 Task: Create a due date automation trigger when advanced on,2 days before a card is due add dates starting this week at 11:00 AM.
Action: Mouse moved to (980, 281)
Screenshot: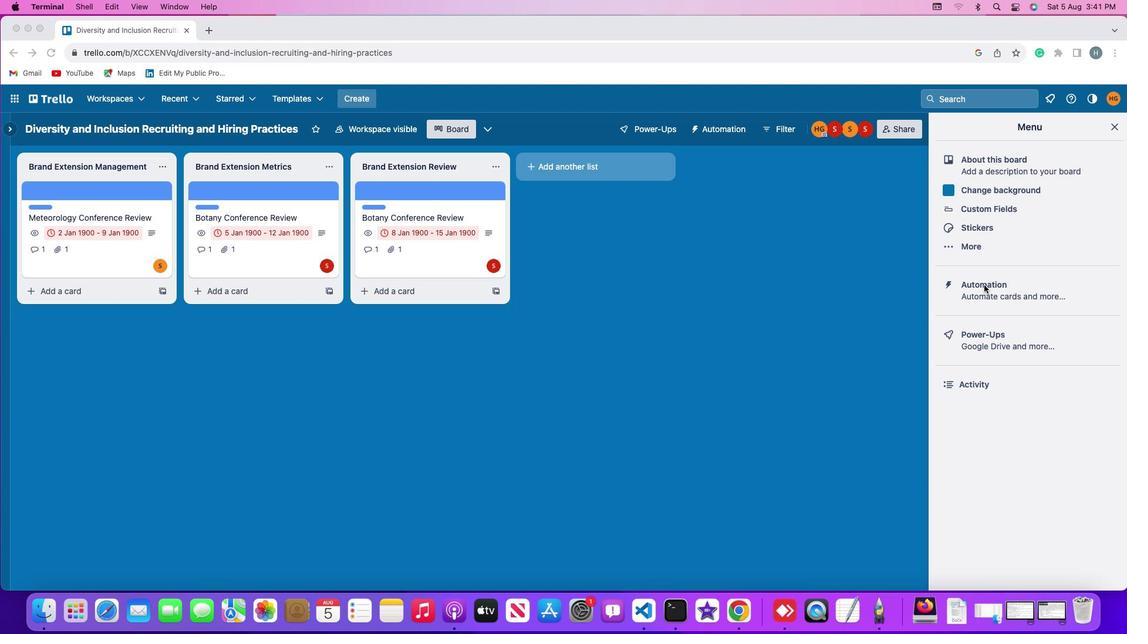 
Action: Mouse pressed left at (980, 281)
Screenshot: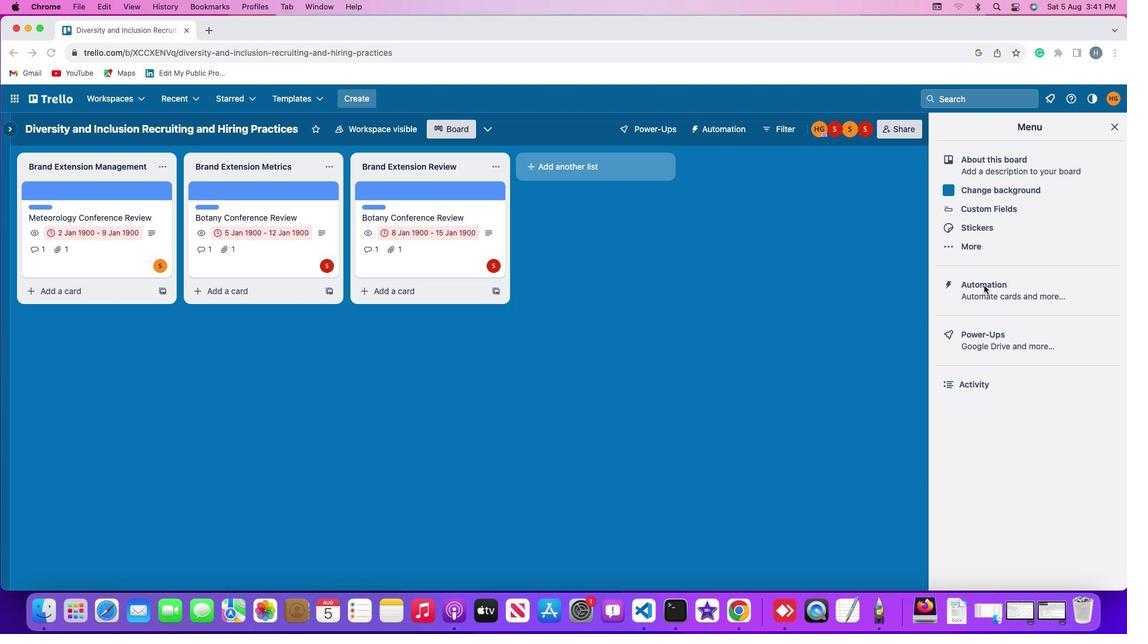 
Action: Mouse moved to (980, 281)
Screenshot: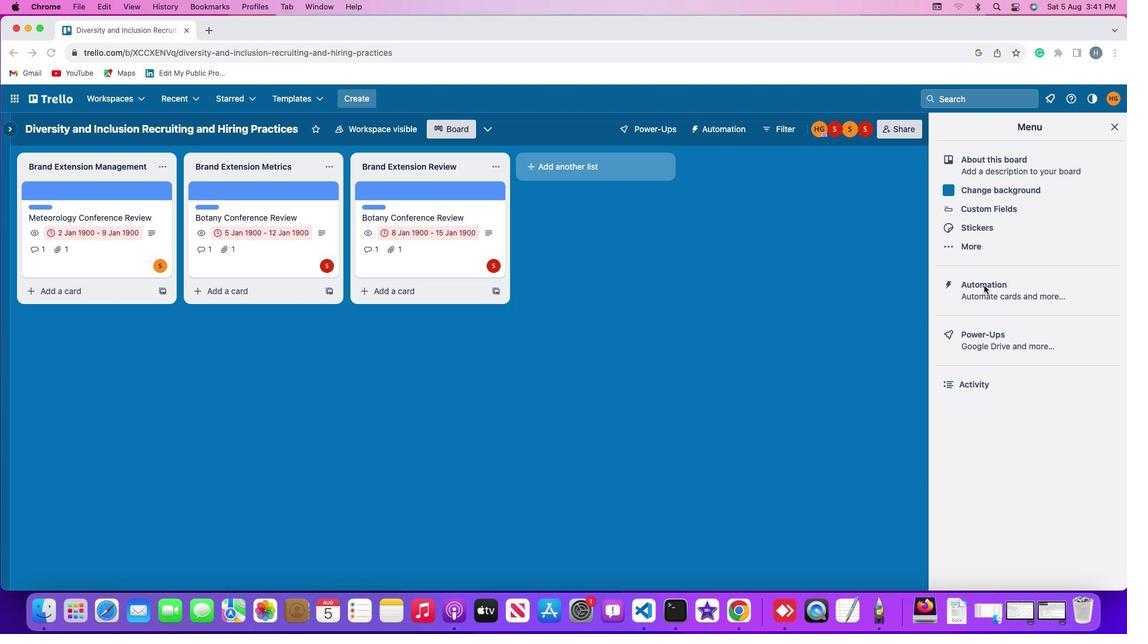 
Action: Mouse pressed left at (980, 281)
Screenshot: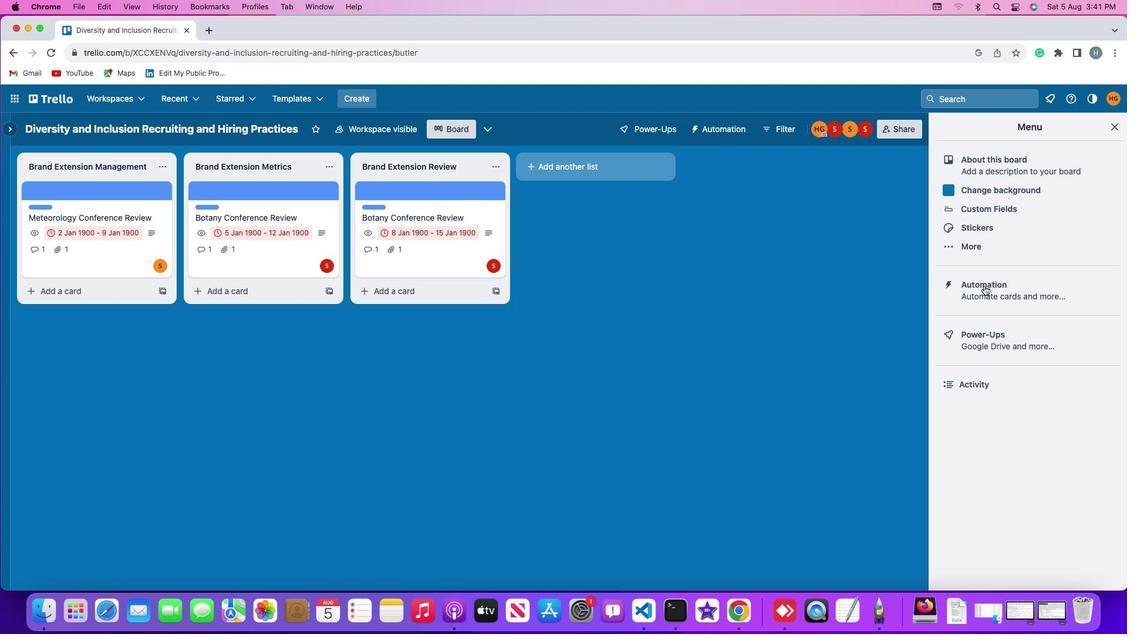 
Action: Mouse moved to (58, 274)
Screenshot: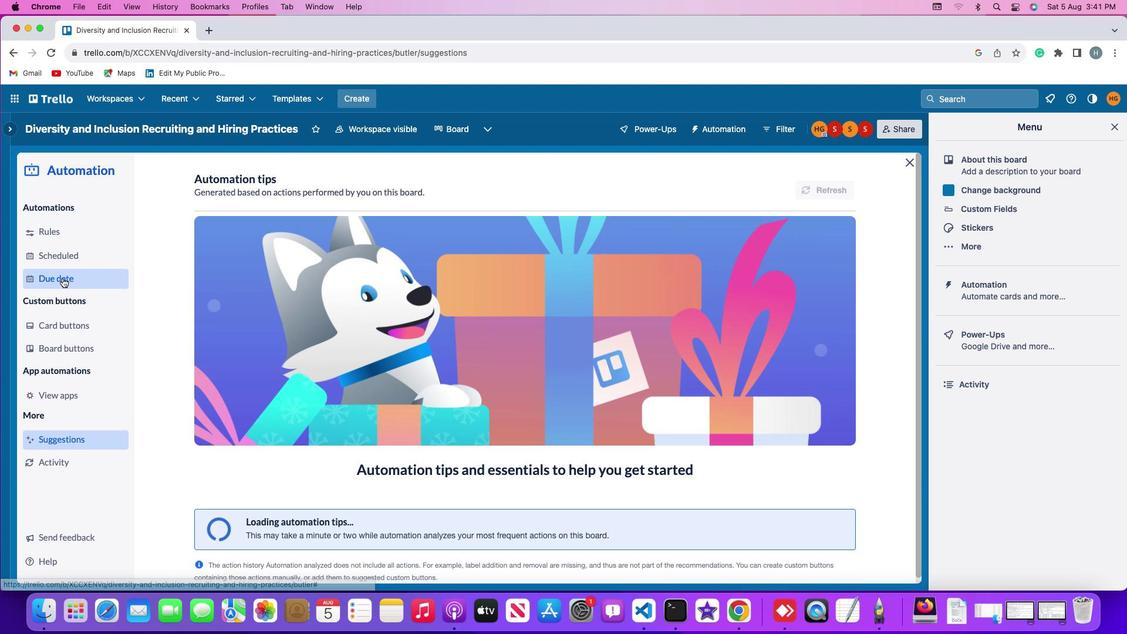 
Action: Mouse pressed left at (58, 274)
Screenshot: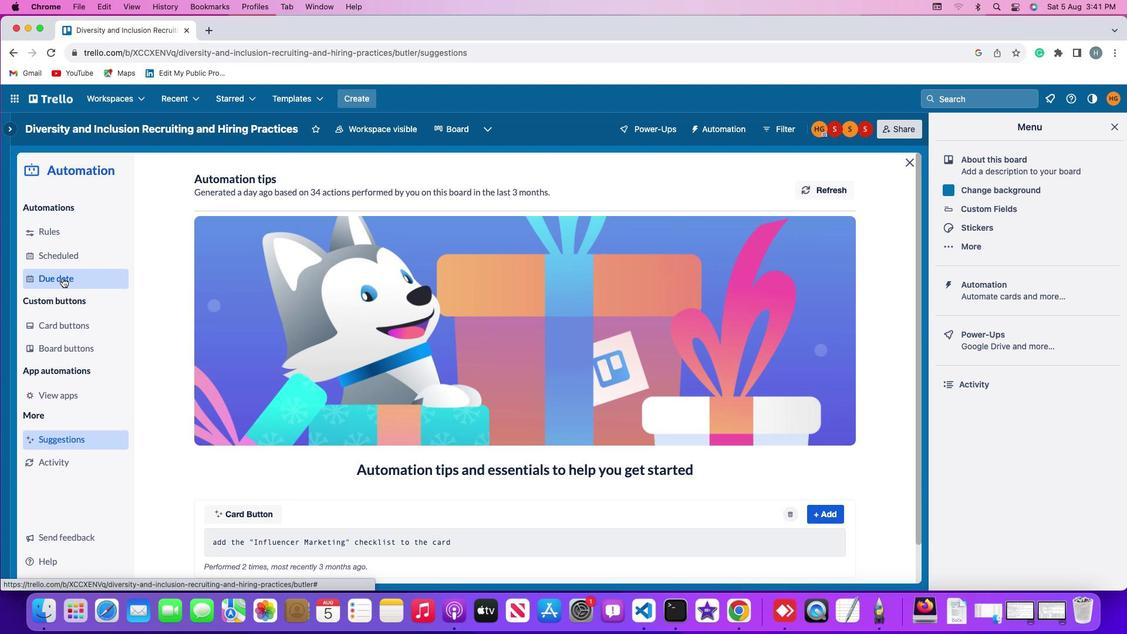 
Action: Mouse moved to (785, 177)
Screenshot: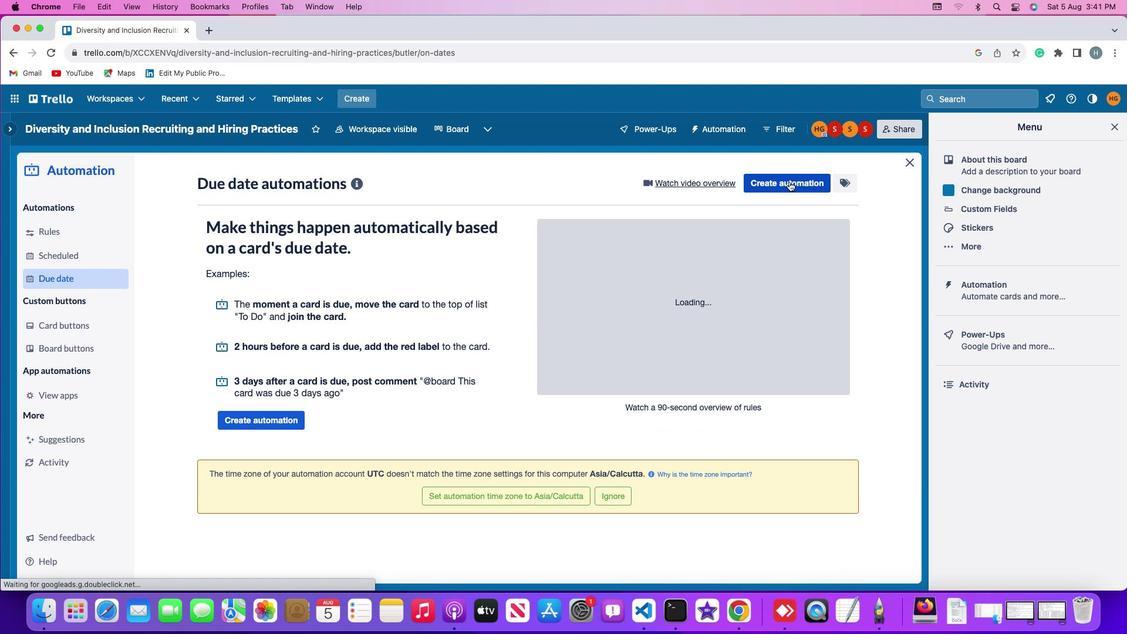 
Action: Mouse pressed left at (785, 177)
Screenshot: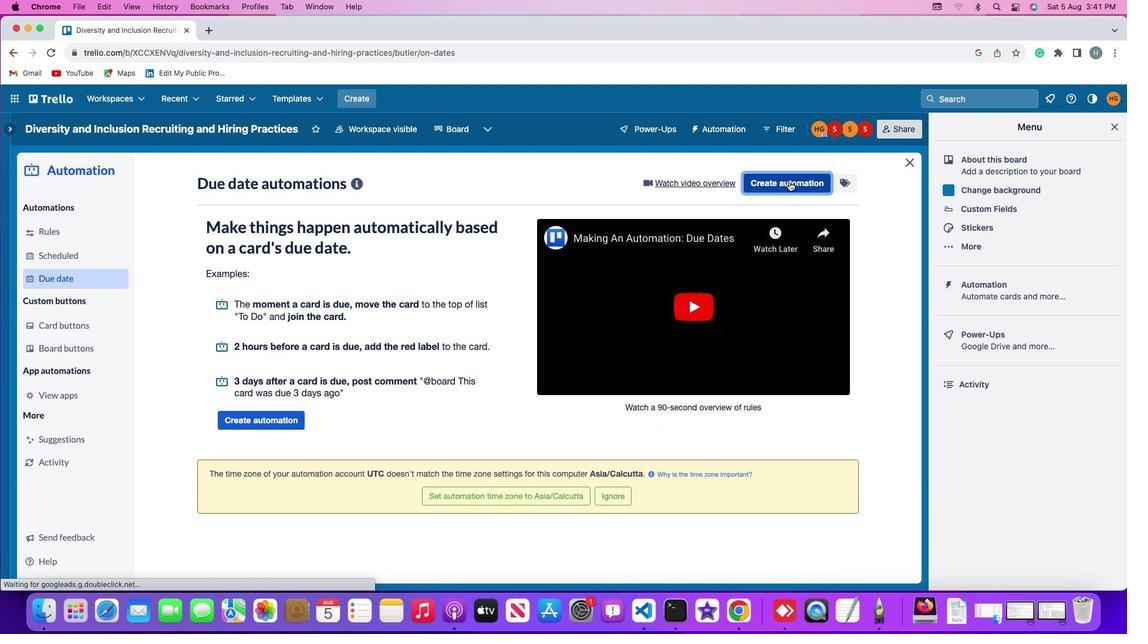 
Action: Mouse moved to (510, 291)
Screenshot: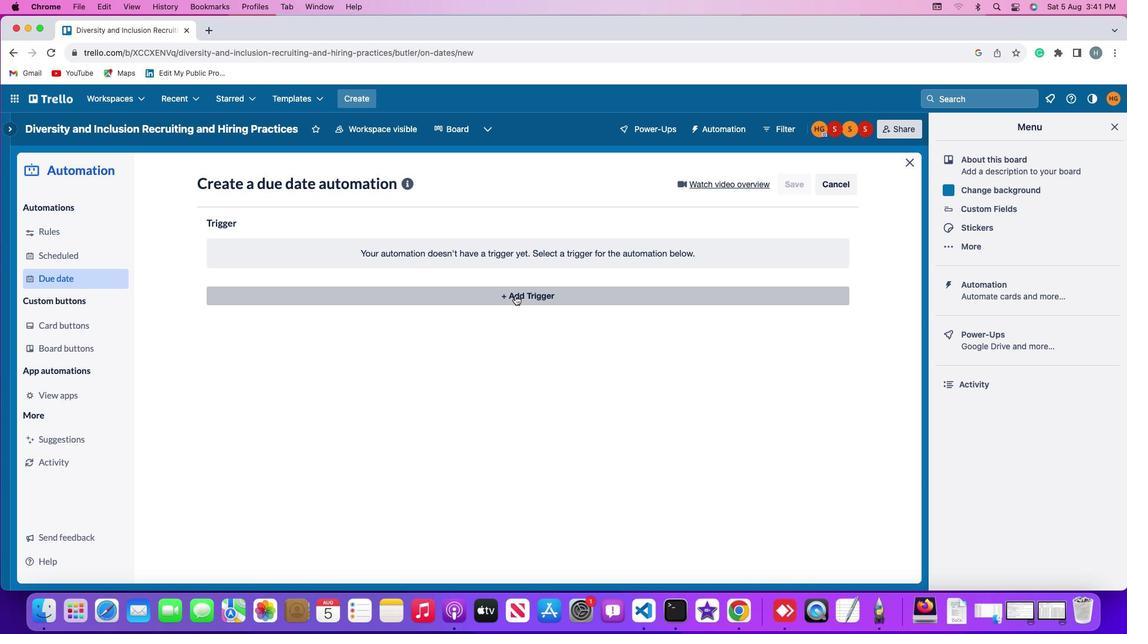
Action: Mouse pressed left at (510, 291)
Screenshot: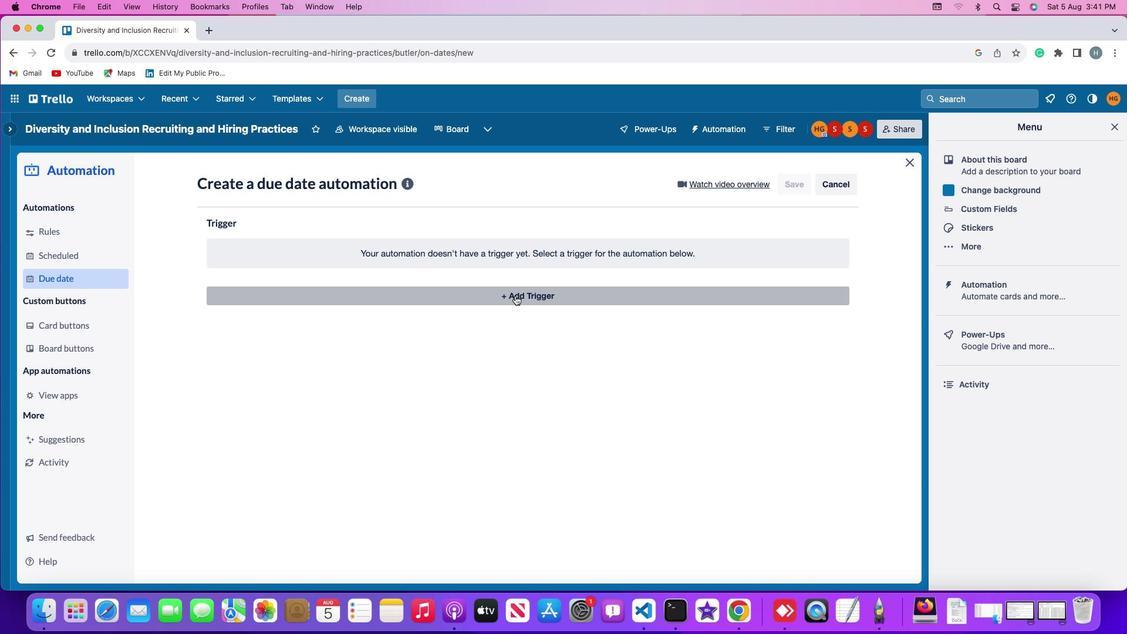 
Action: Mouse moved to (227, 467)
Screenshot: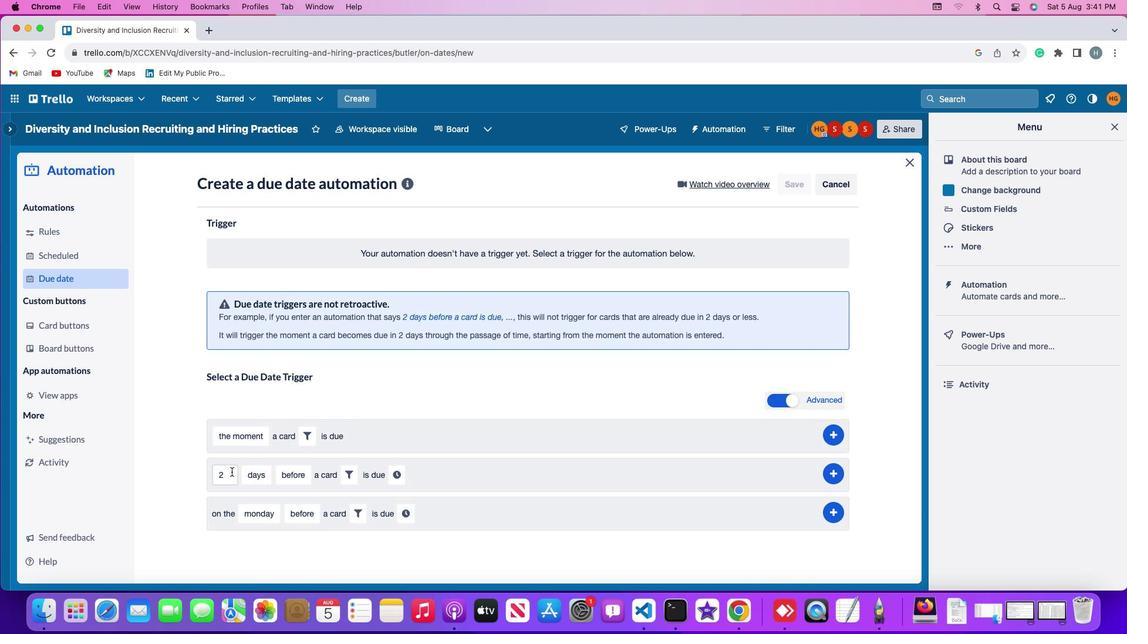 
Action: Mouse pressed left at (227, 467)
Screenshot: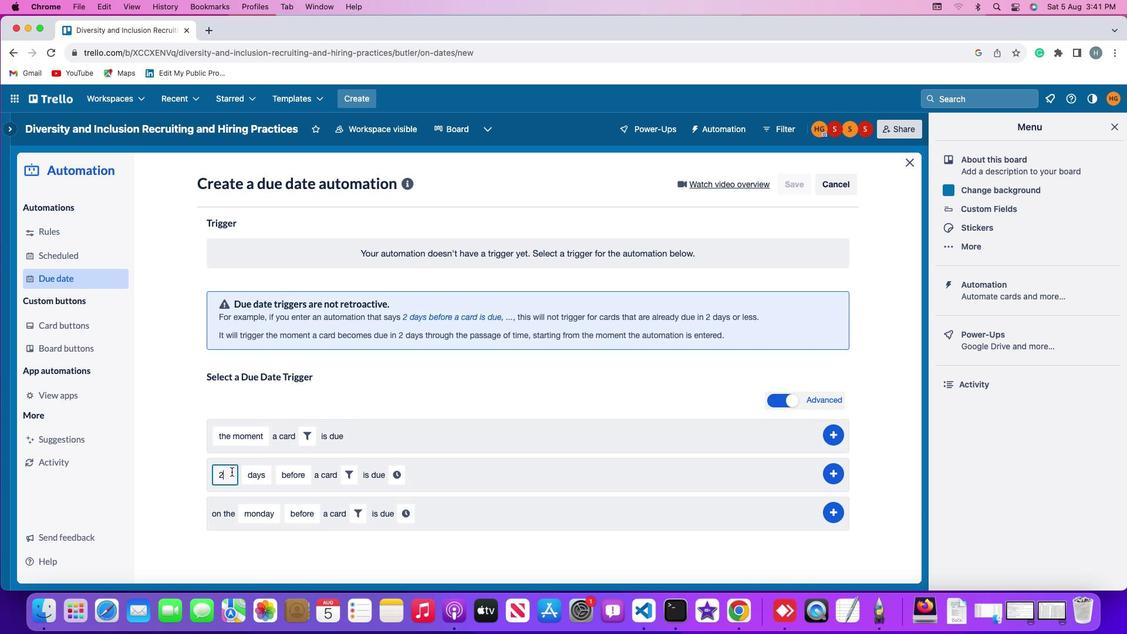 
Action: Key pressed Key.backspace'2'
Screenshot: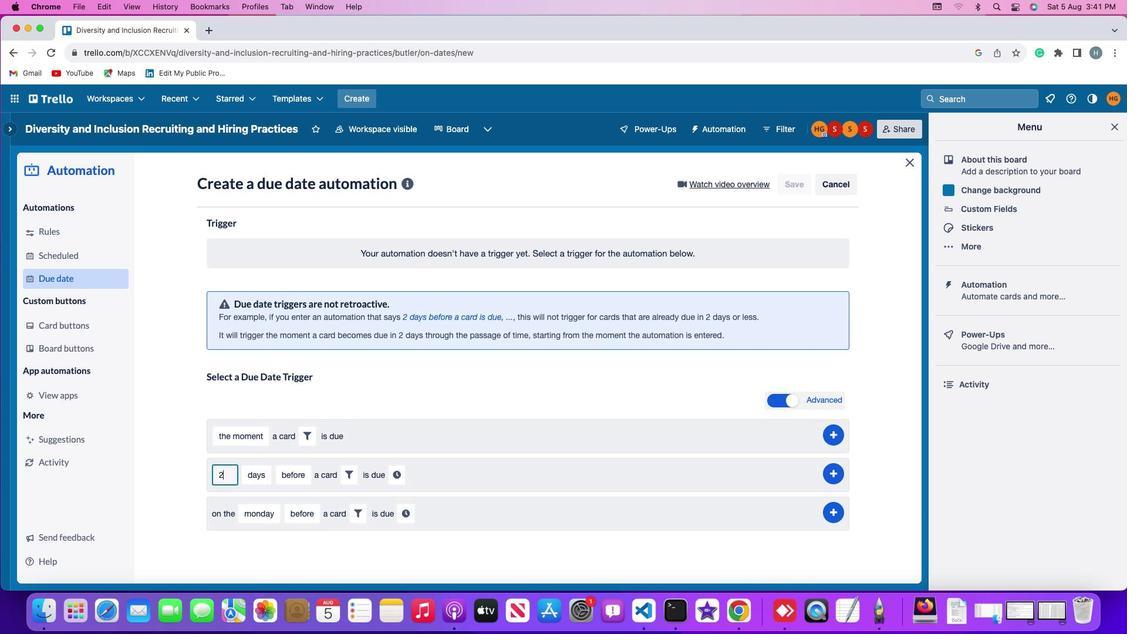 
Action: Mouse moved to (249, 472)
Screenshot: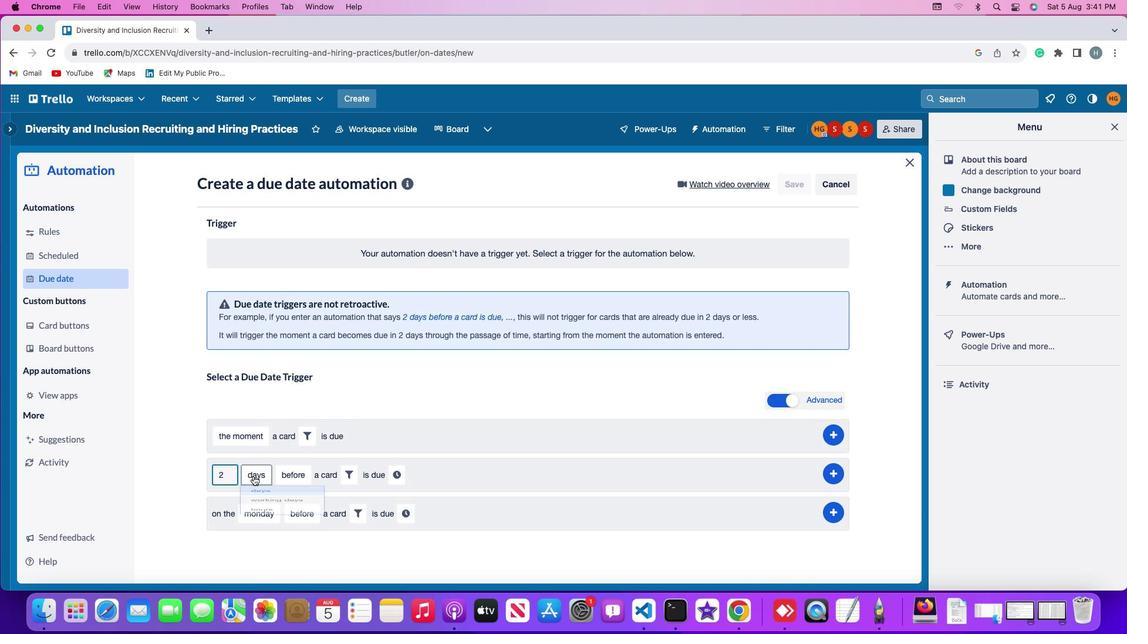 
Action: Mouse pressed left at (249, 472)
Screenshot: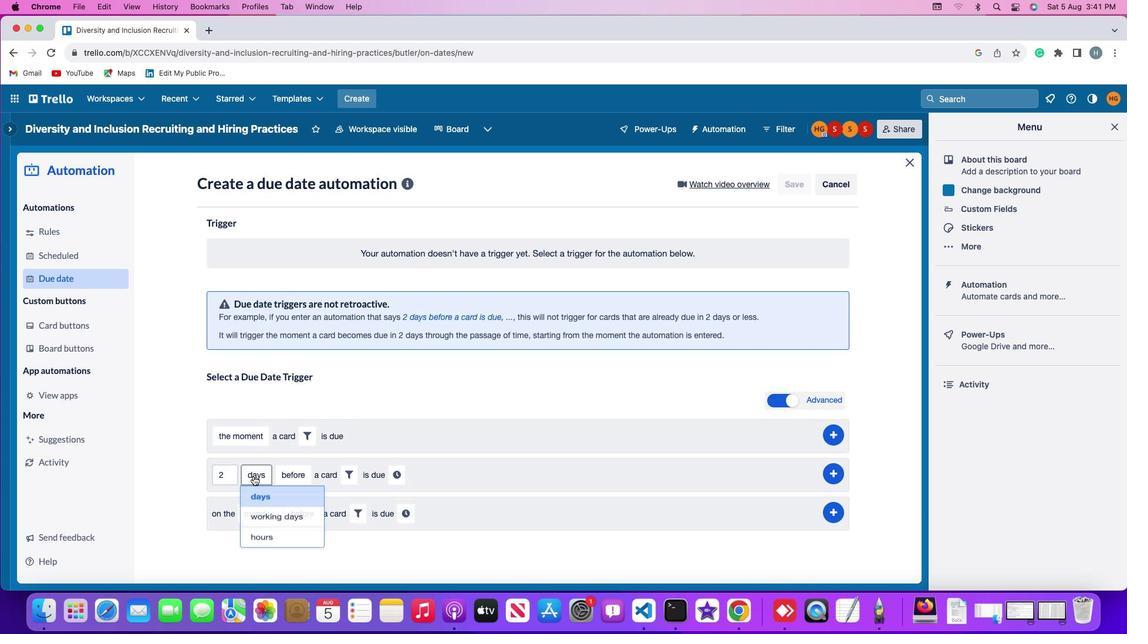 
Action: Mouse moved to (259, 487)
Screenshot: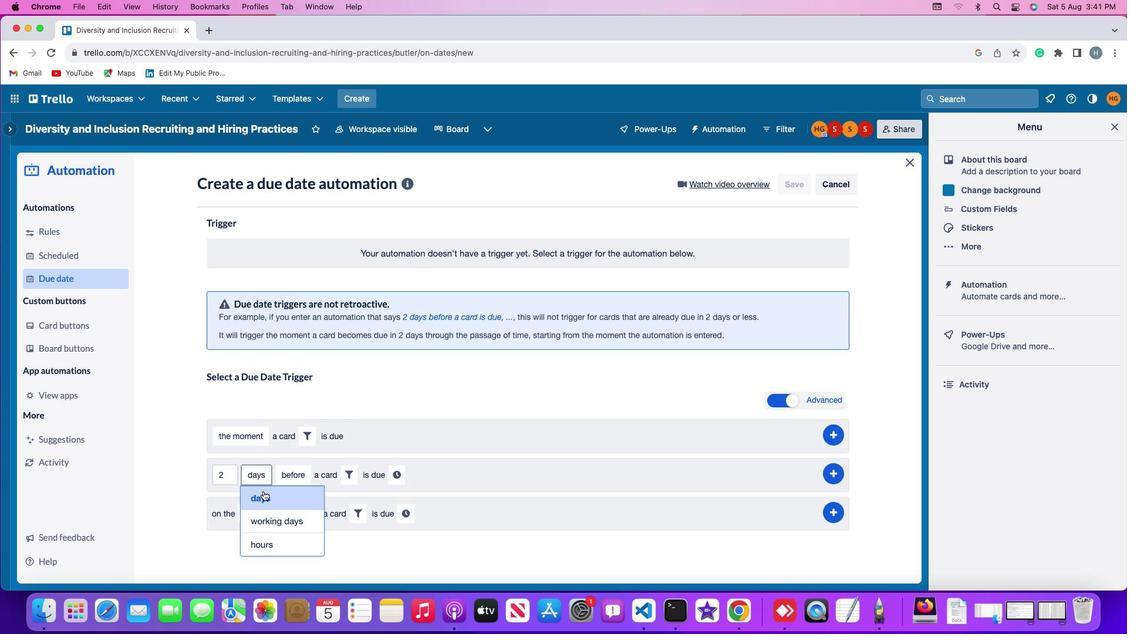 
Action: Mouse pressed left at (259, 487)
Screenshot: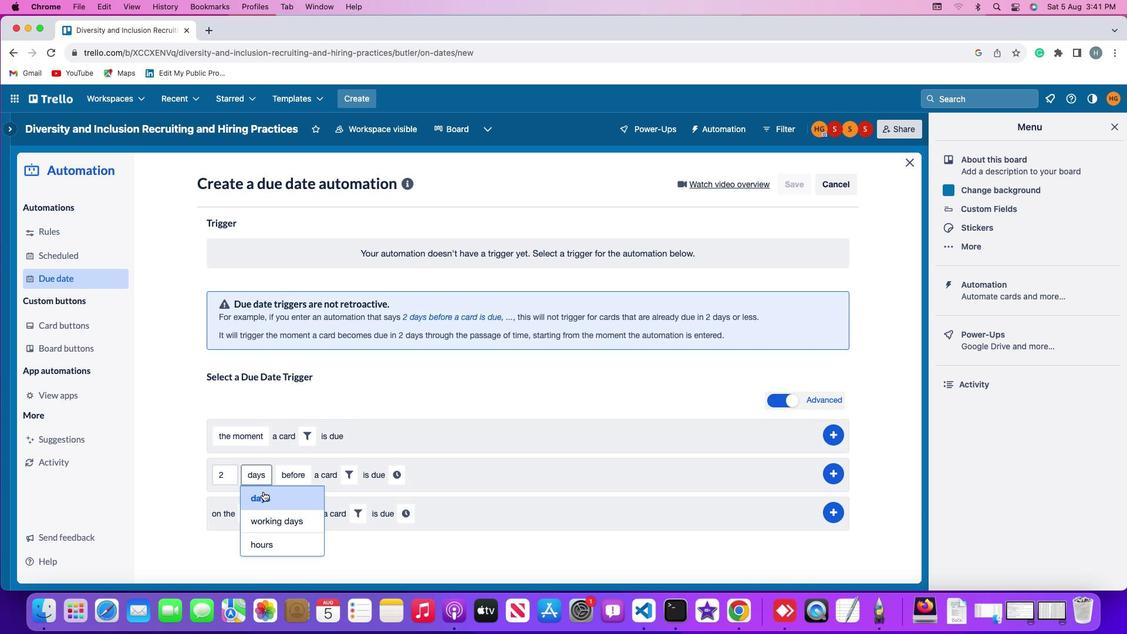 
Action: Mouse moved to (276, 473)
Screenshot: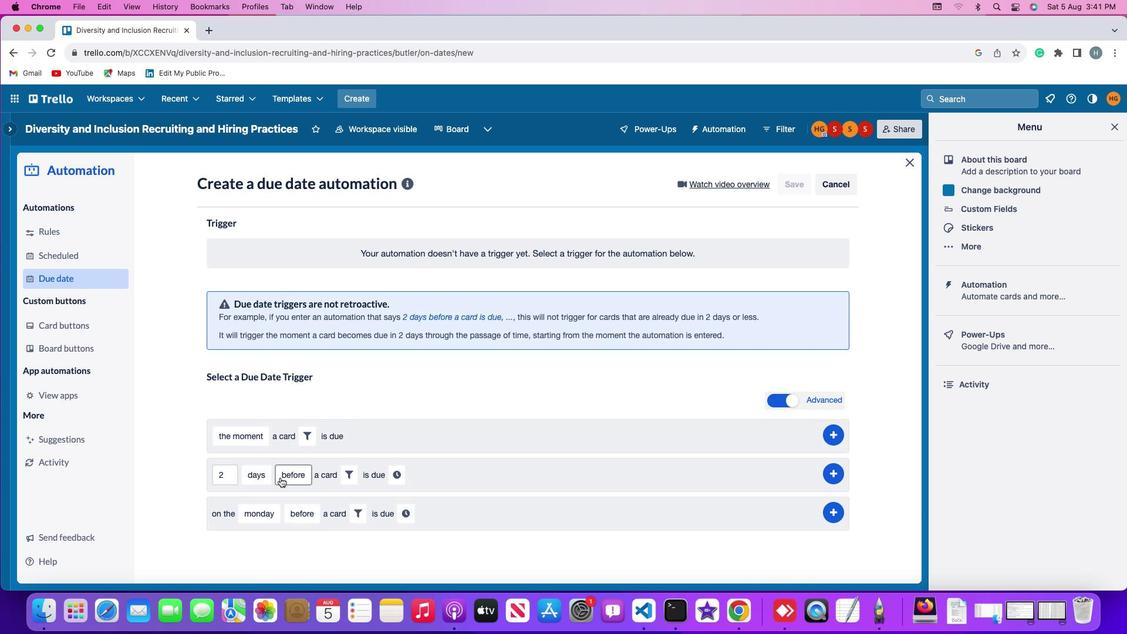 
Action: Mouse pressed left at (276, 473)
Screenshot: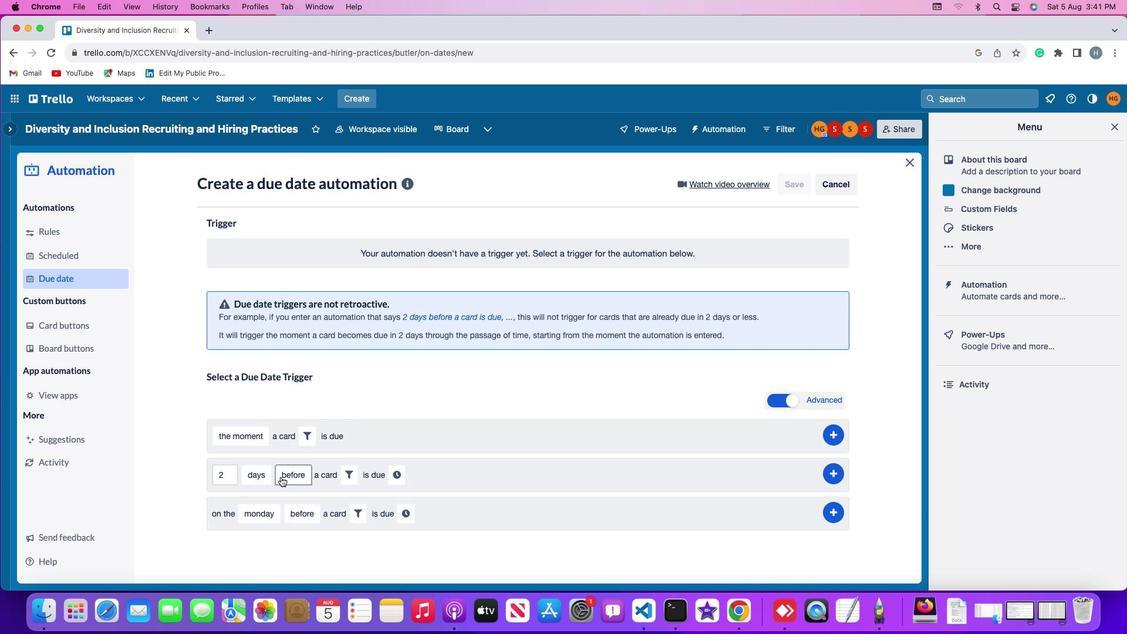 
Action: Mouse moved to (298, 495)
Screenshot: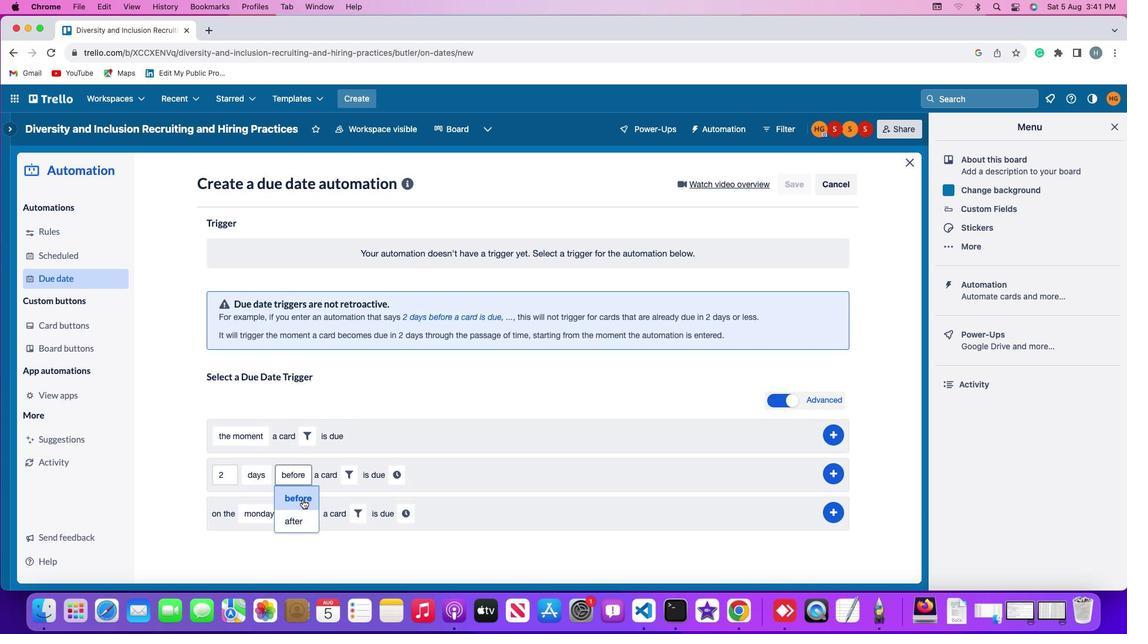 
Action: Mouse pressed left at (298, 495)
Screenshot: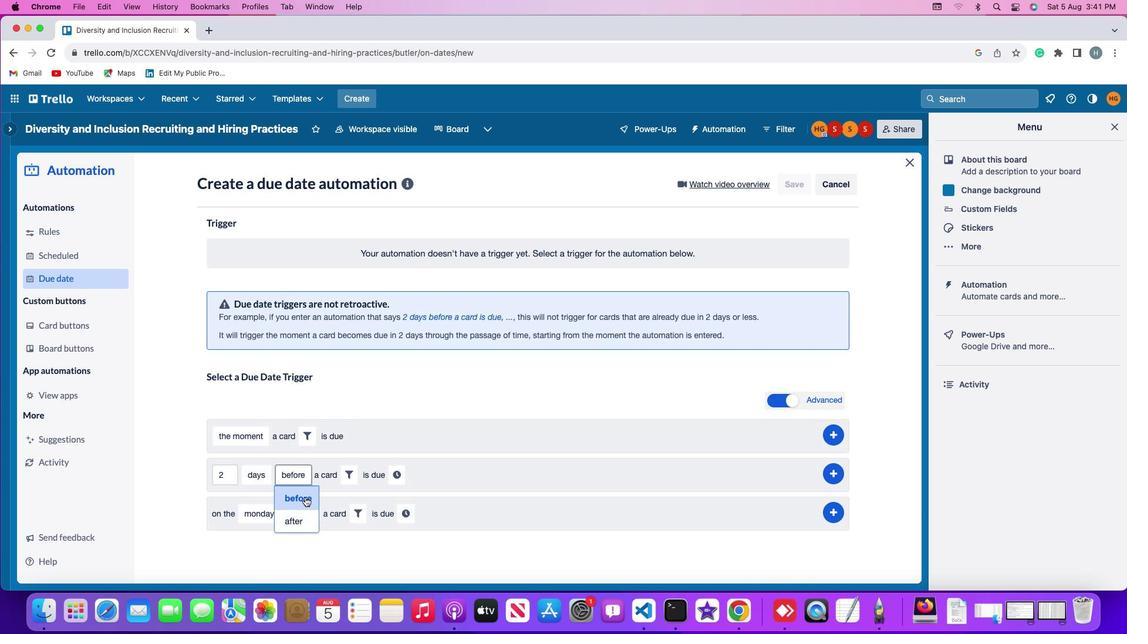
Action: Mouse moved to (350, 471)
Screenshot: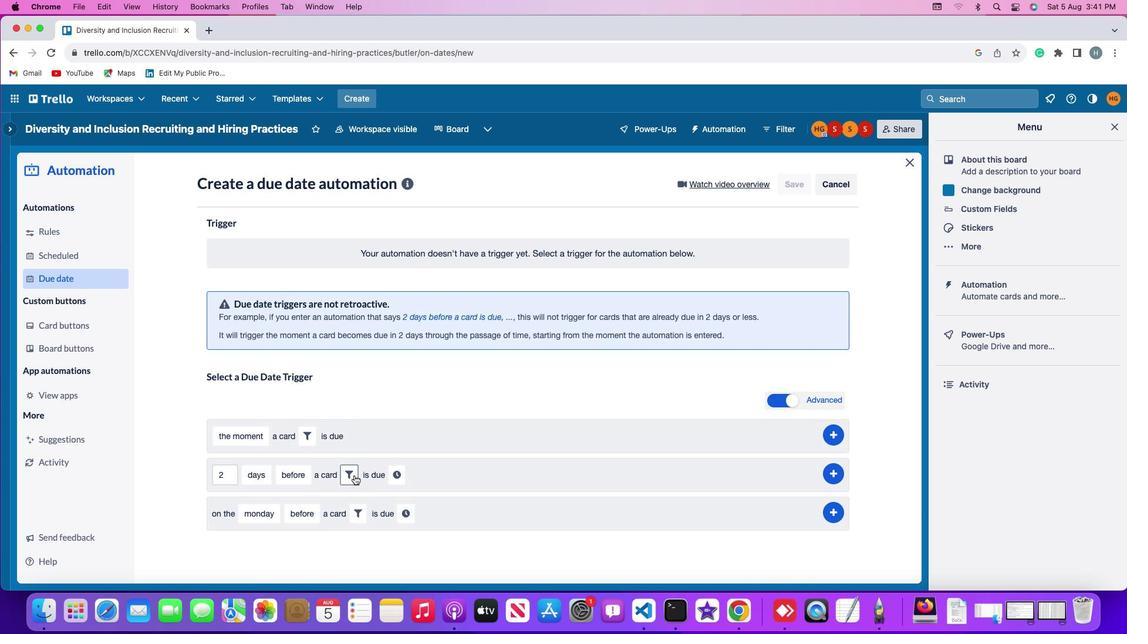 
Action: Mouse pressed left at (350, 471)
Screenshot: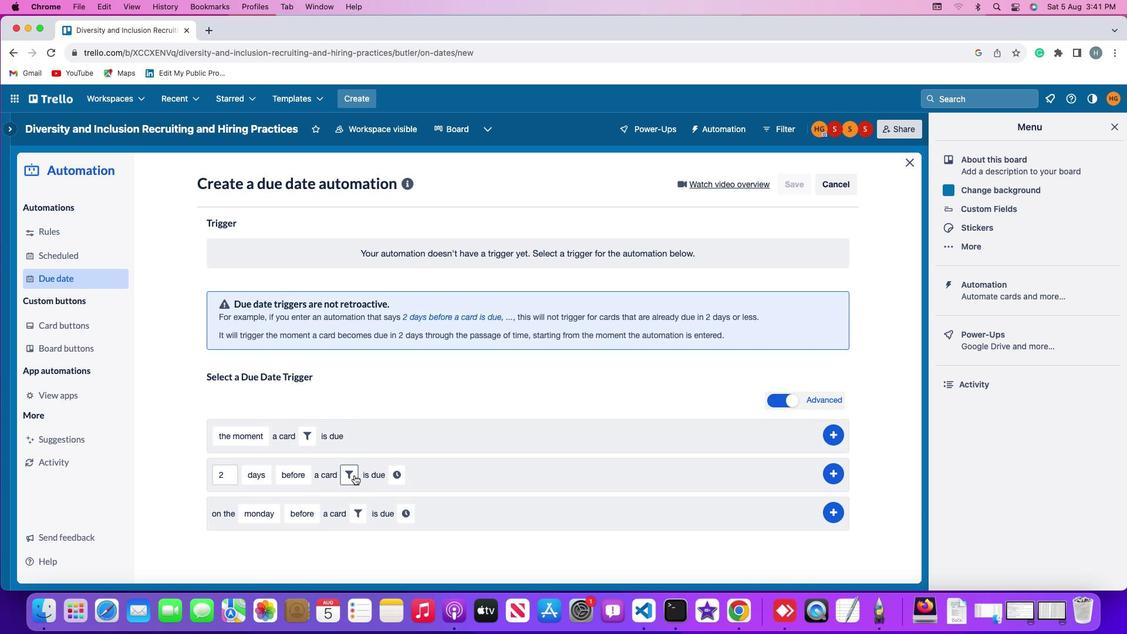 
Action: Mouse moved to (410, 506)
Screenshot: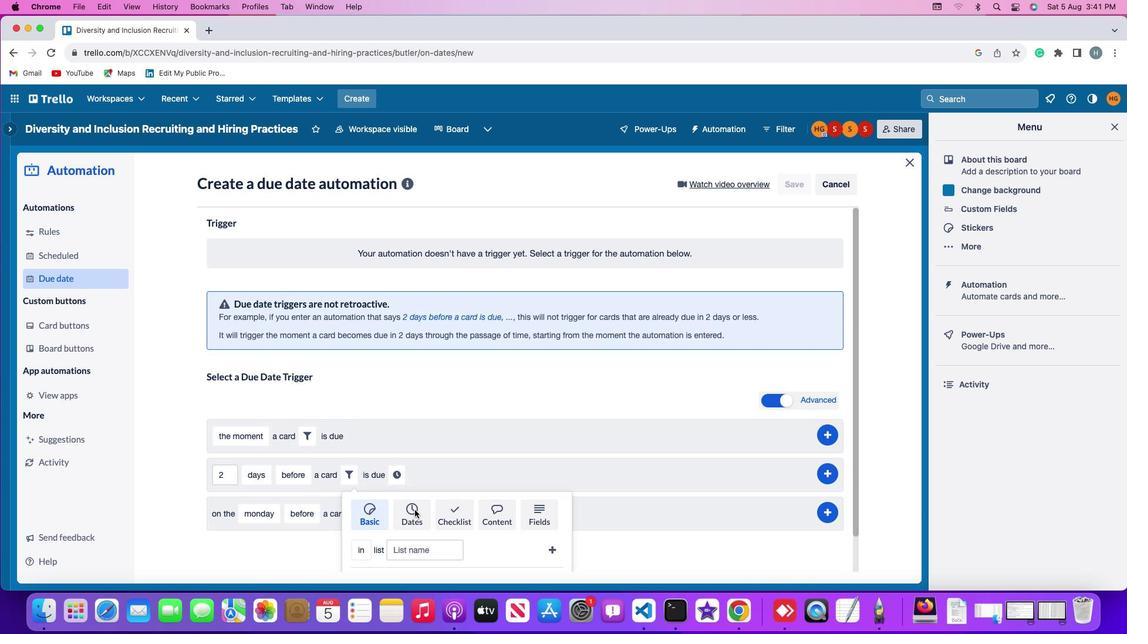
Action: Mouse pressed left at (410, 506)
Screenshot: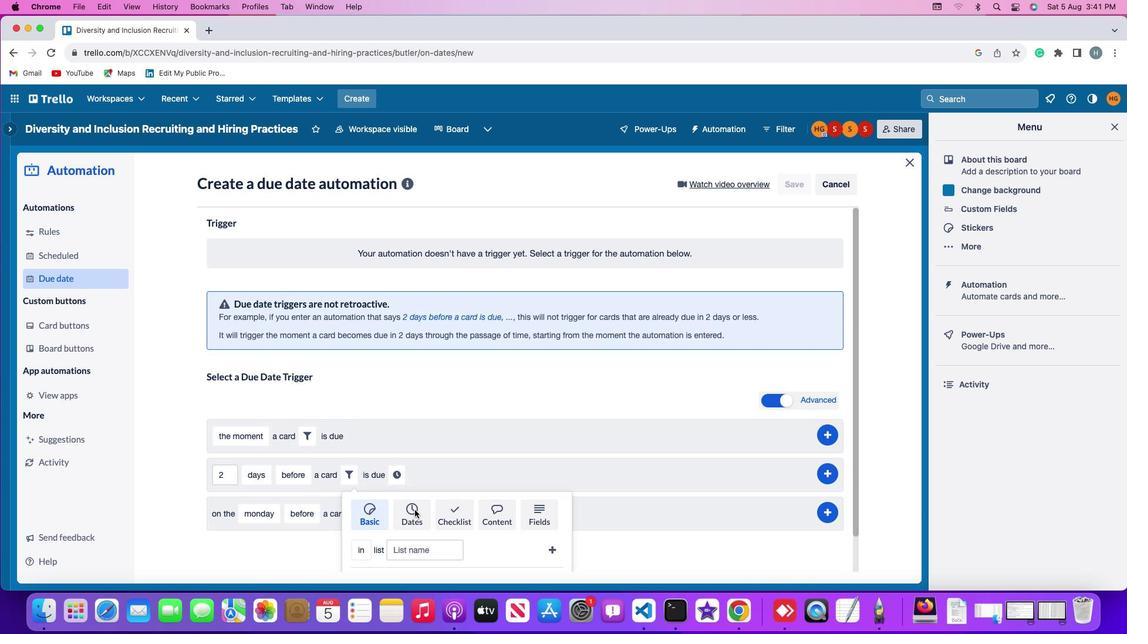 
Action: Mouse moved to (410, 505)
Screenshot: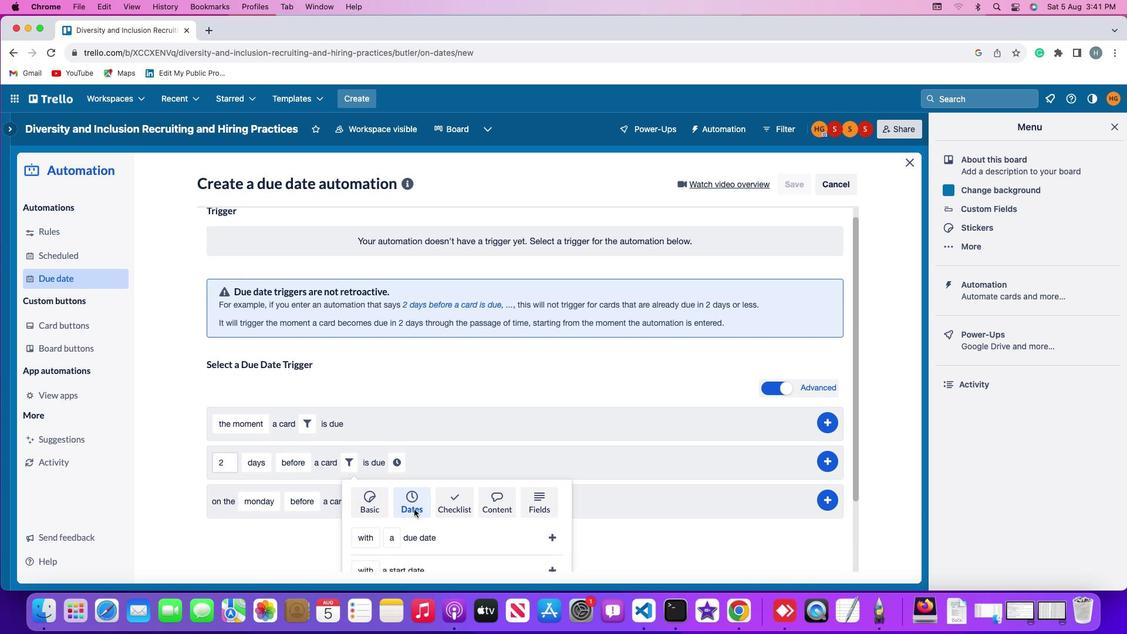 
Action: Mouse scrolled (410, 505) with delta (-3, -4)
Screenshot: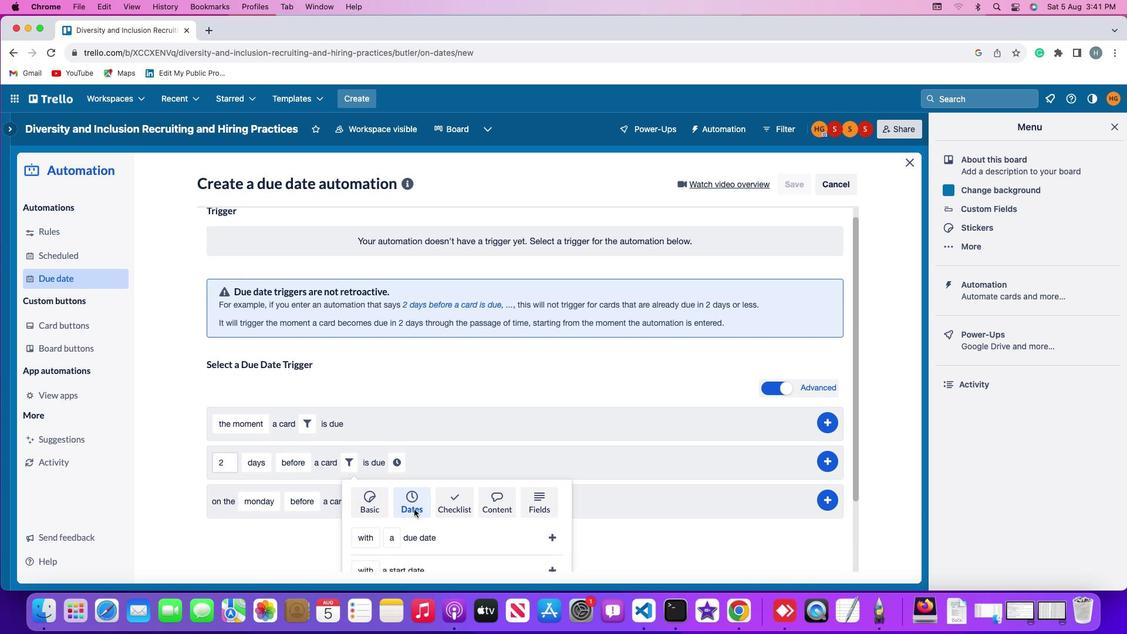 
Action: Mouse scrolled (410, 505) with delta (-3, -4)
Screenshot: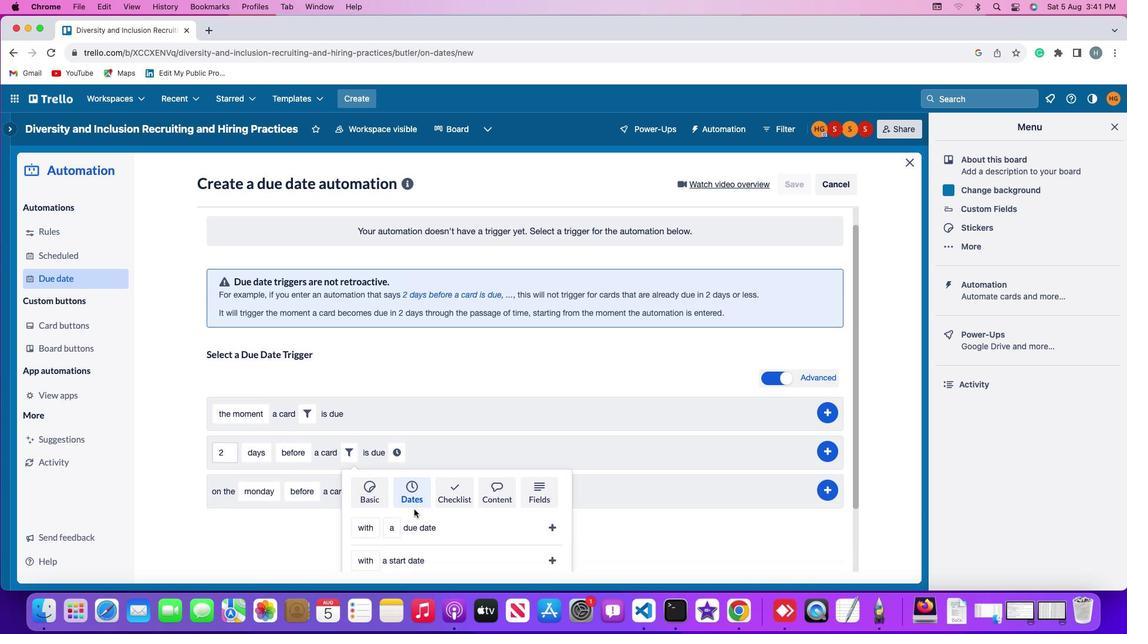
Action: Mouse scrolled (410, 505) with delta (-3, -5)
Screenshot: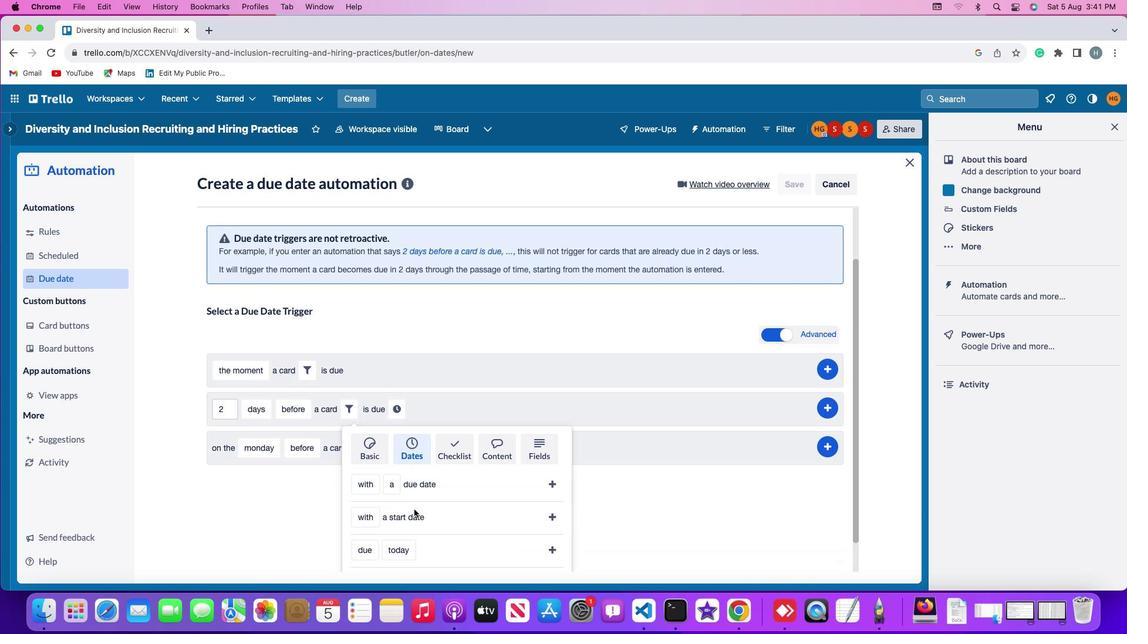 
Action: Mouse scrolled (410, 505) with delta (-3, -6)
Screenshot: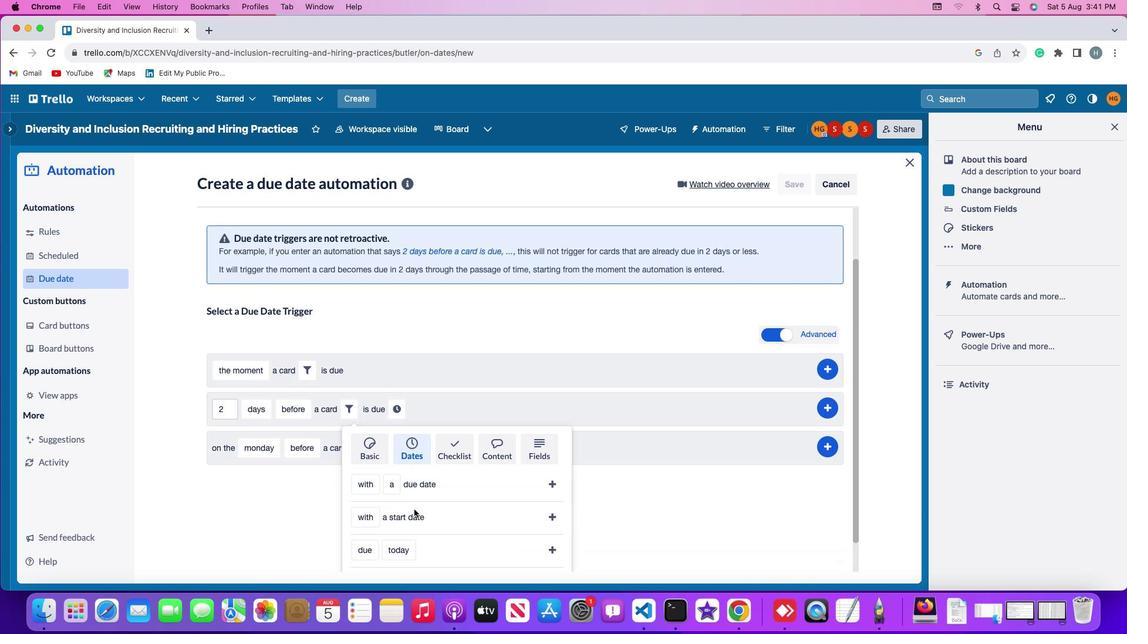 
Action: Mouse scrolled (410, 505) with delta (-3, -7)
Screenshot: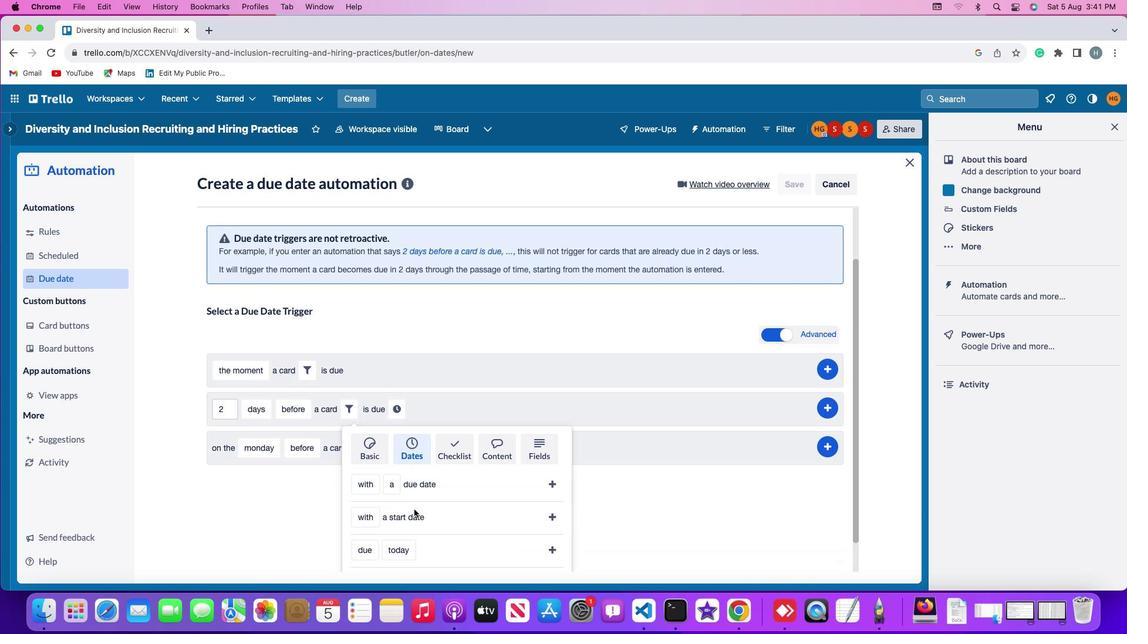 
Action: Mouse scrolled (410, 505) with delta (-3, -7)
Screenshot: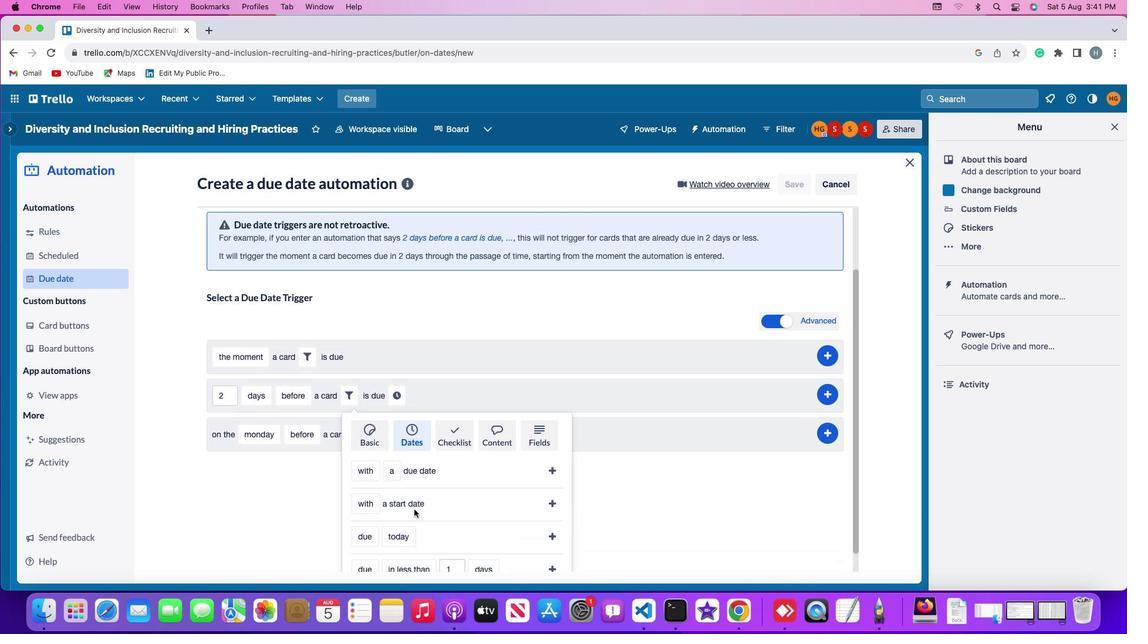 
Action: Mouse scrolled (410, 505) with delta (-3, -7)
Screenshot: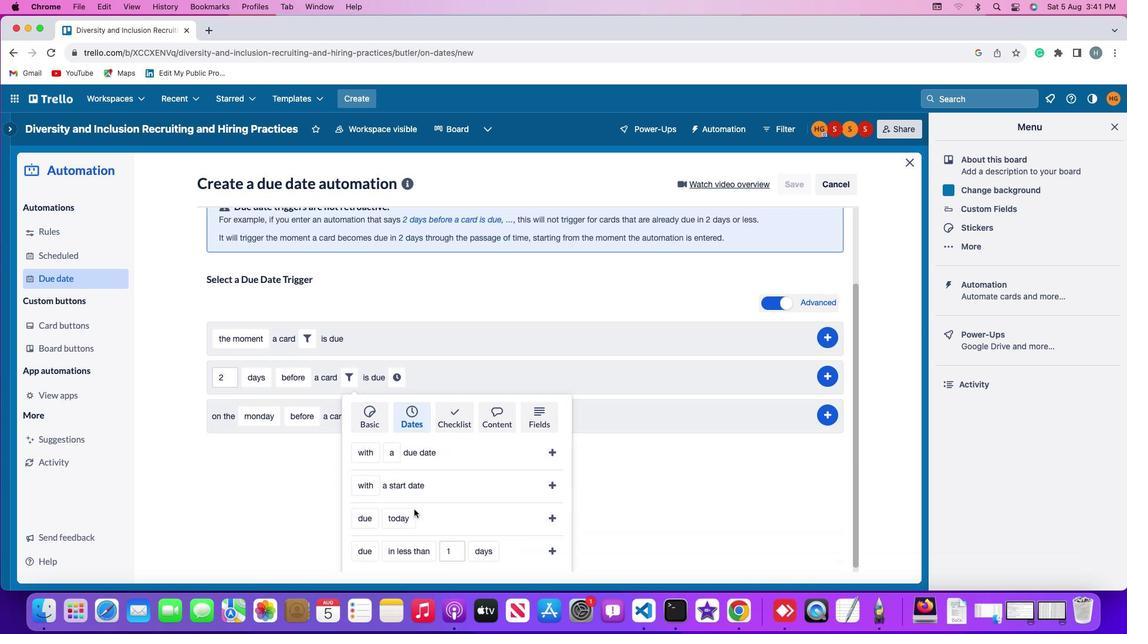 
Action: Mouse moved to (358, 509)
Screenshot: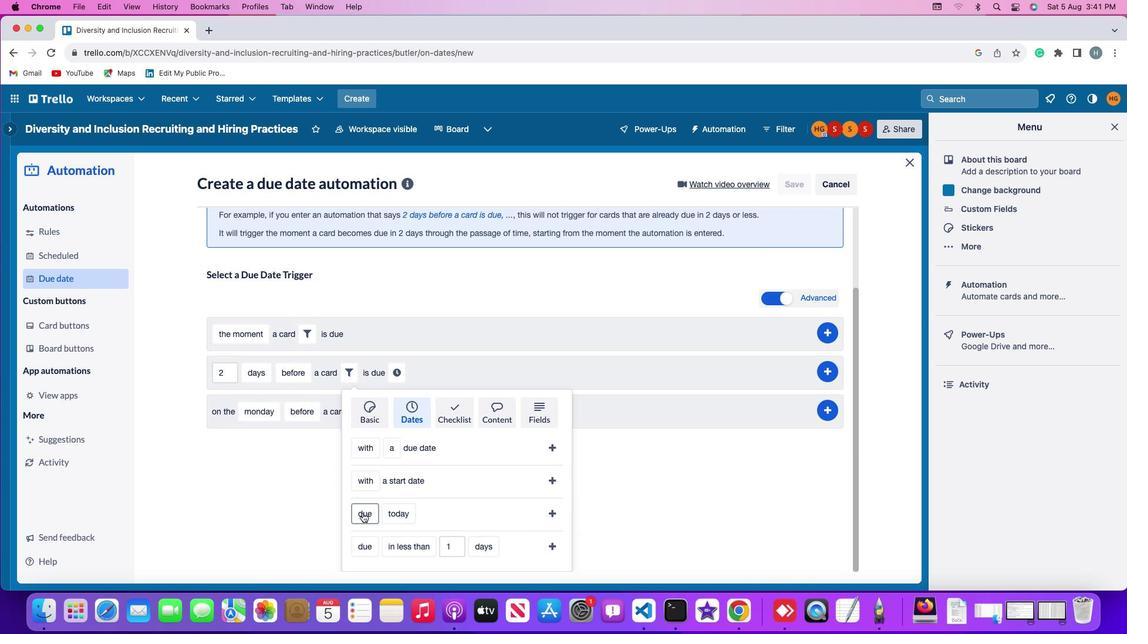 
Action: Mouse pressed left at (358, 509)
Screenshot: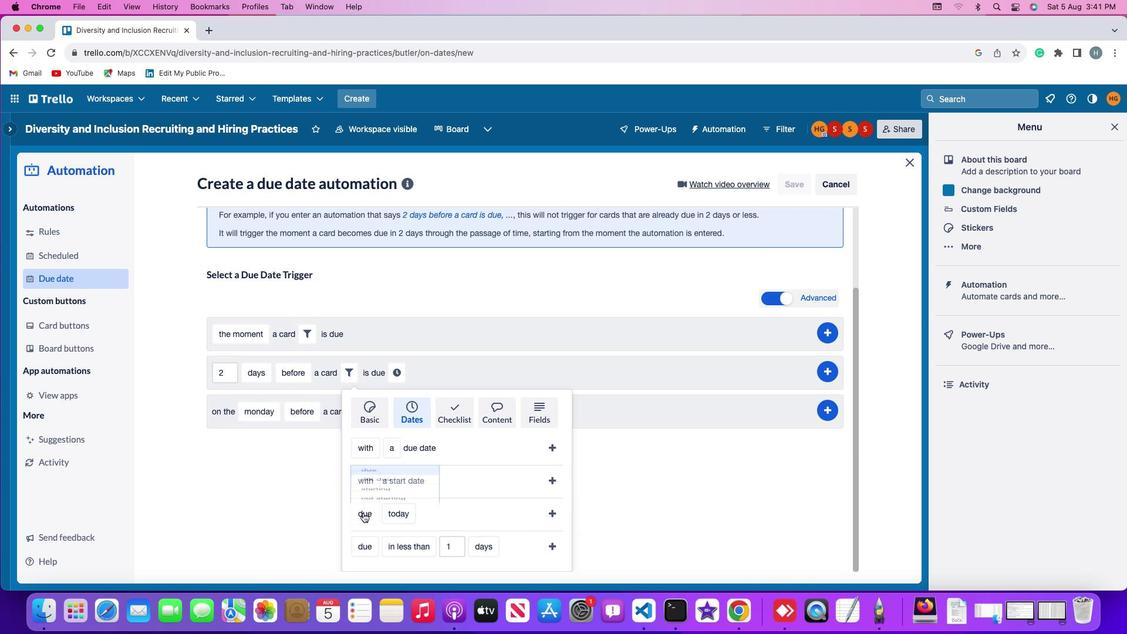 
Action: Mouse moved to (377, 460)
Screenshot: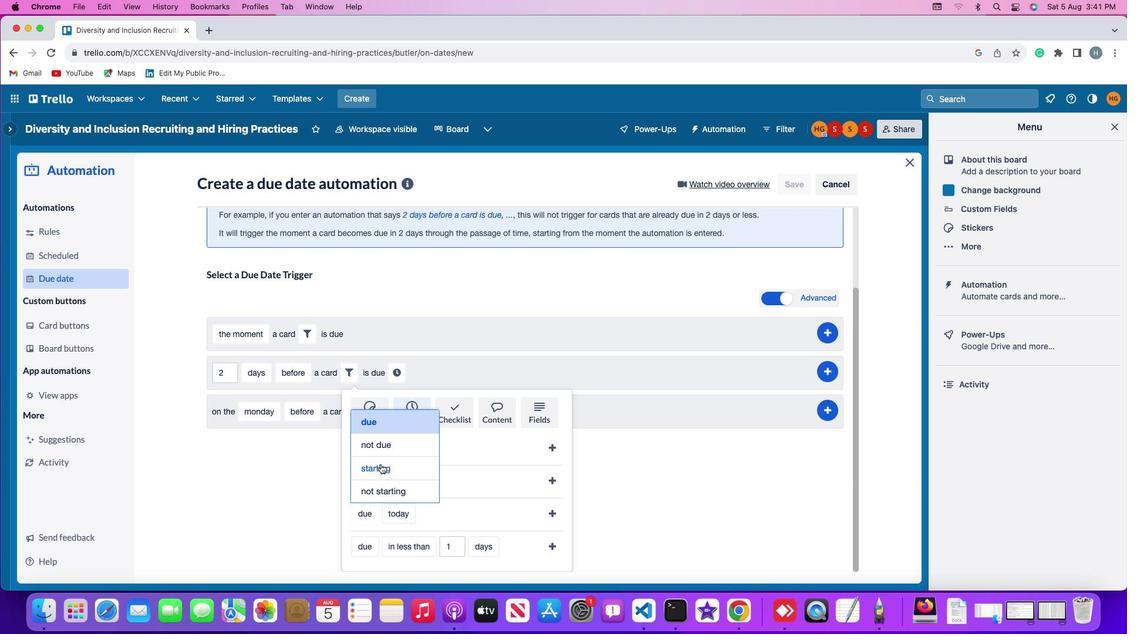 
Action: Mouse pressed left at (377, 460)
Screenshot: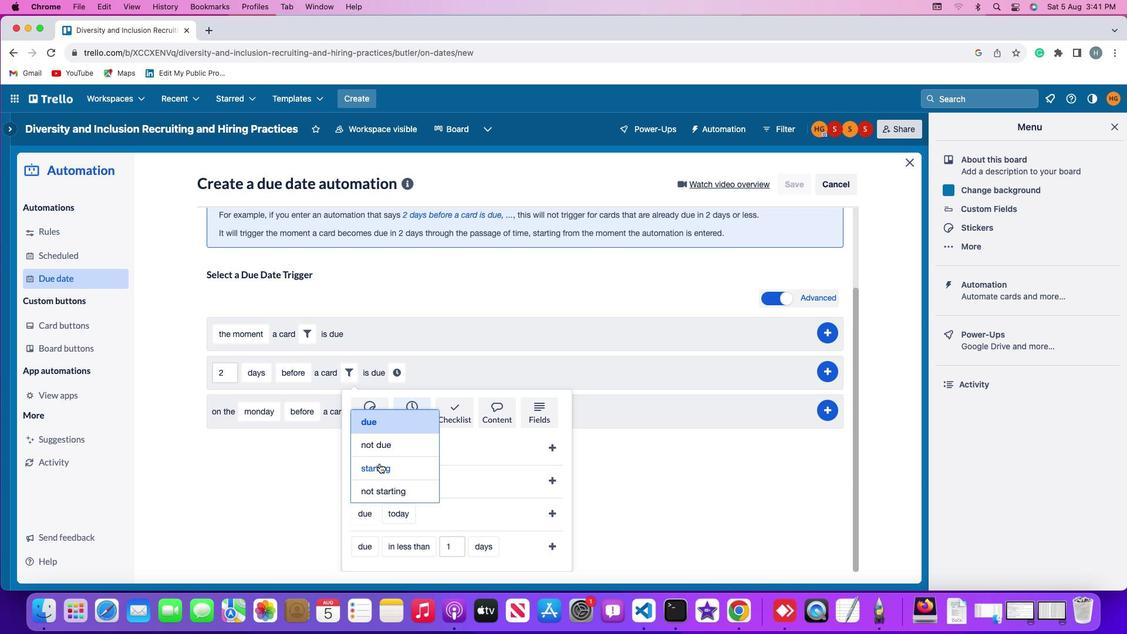 
Action: Mouse moved to (413, 508)
Screenshot: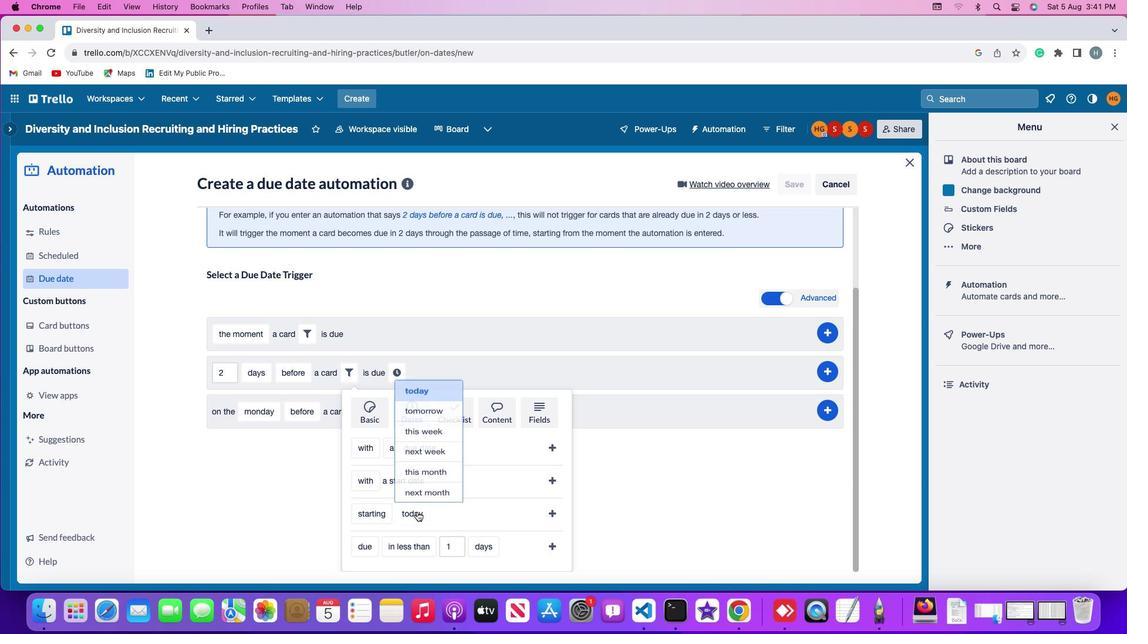 
Action: Mouse pressed left at (413, 508)
Screenshot: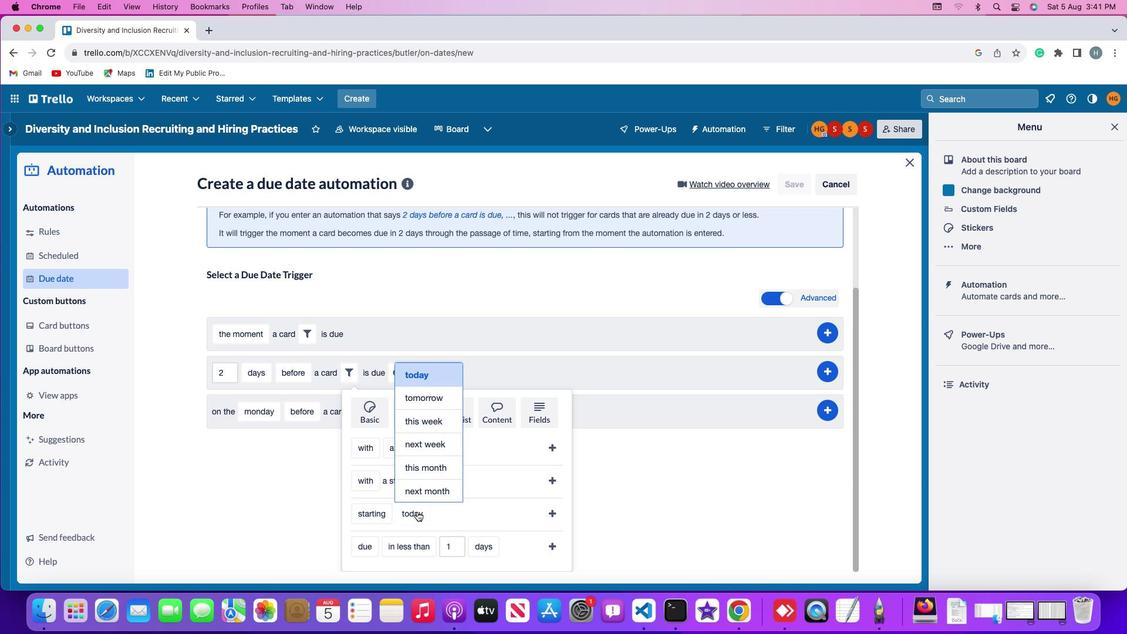 
Action: Mouse moved to (415, 419)
Screenshot: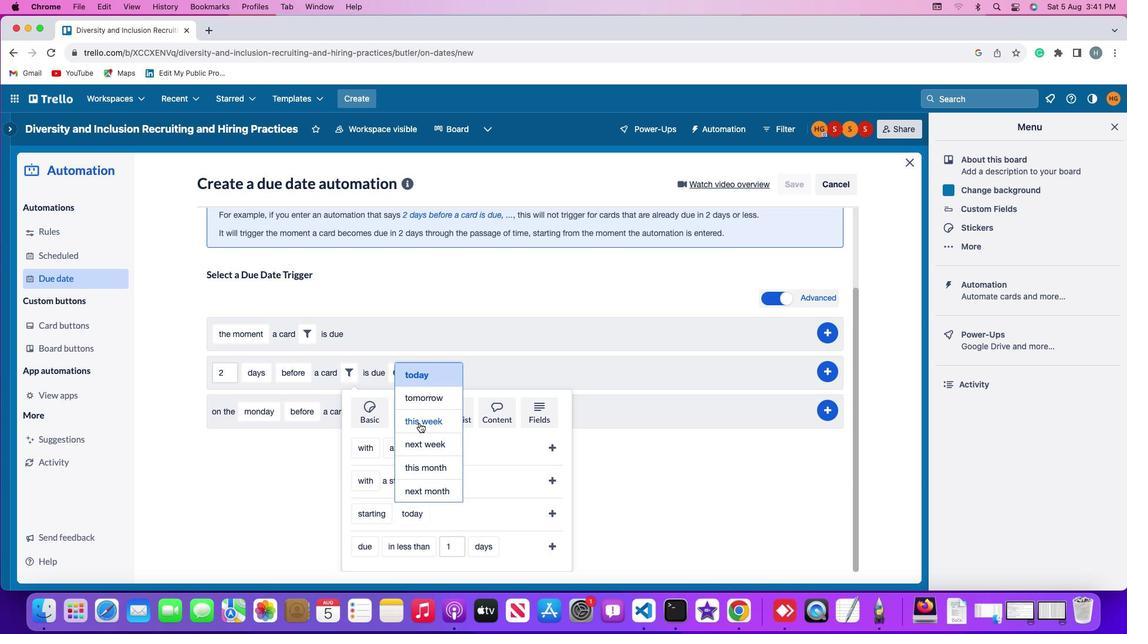 
Action: Mouse pressed left at (415, 419)
Screenshot: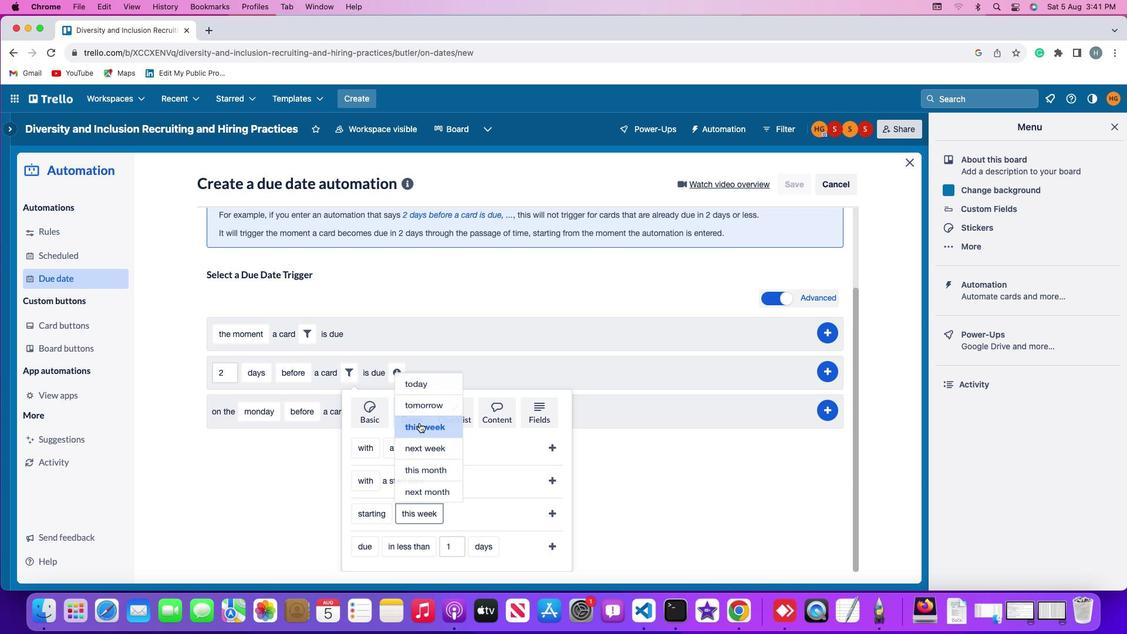
Action: Mouse moved to (545, 511)
Screenshot: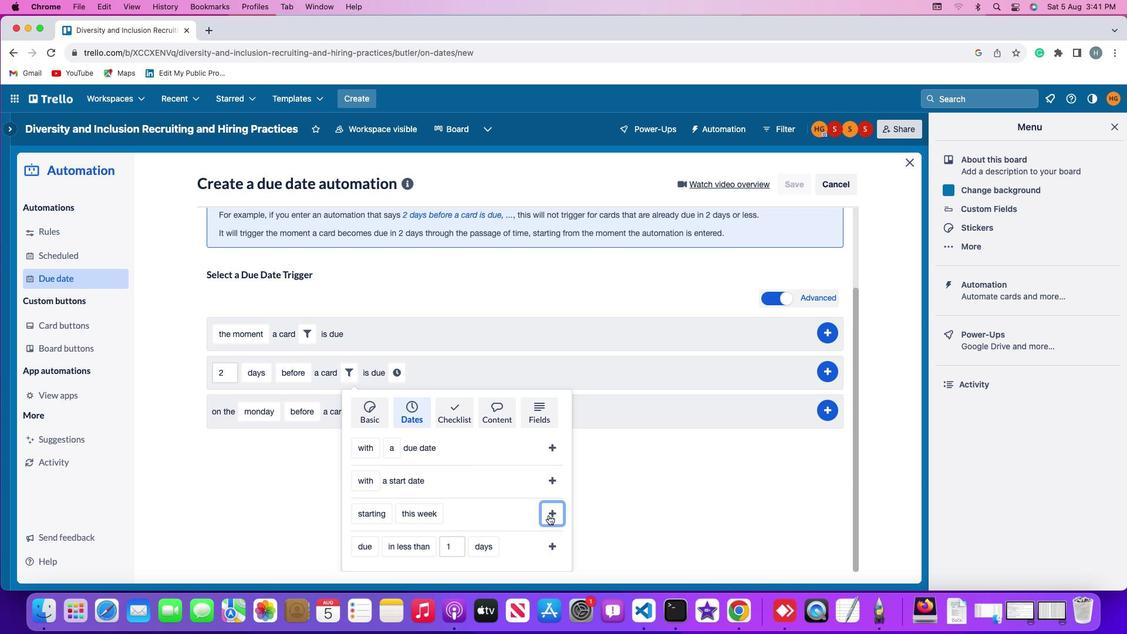 
Action: Mouse pressed left at (545, 511)
Screenshot: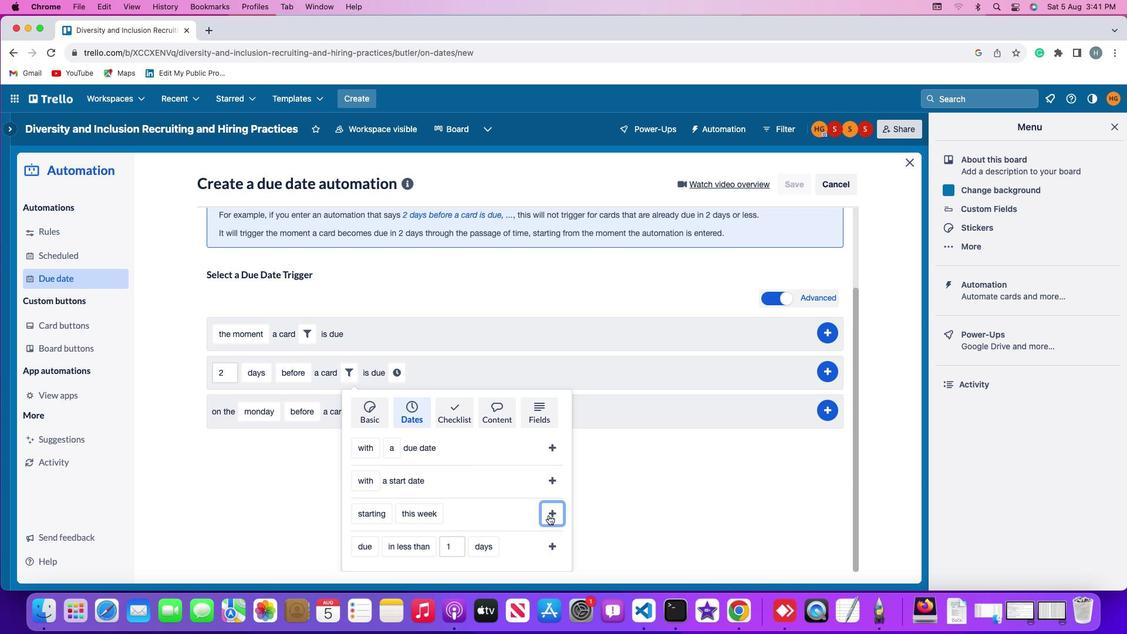 
Action: Mouse moved to (483, 469)
Screenshot: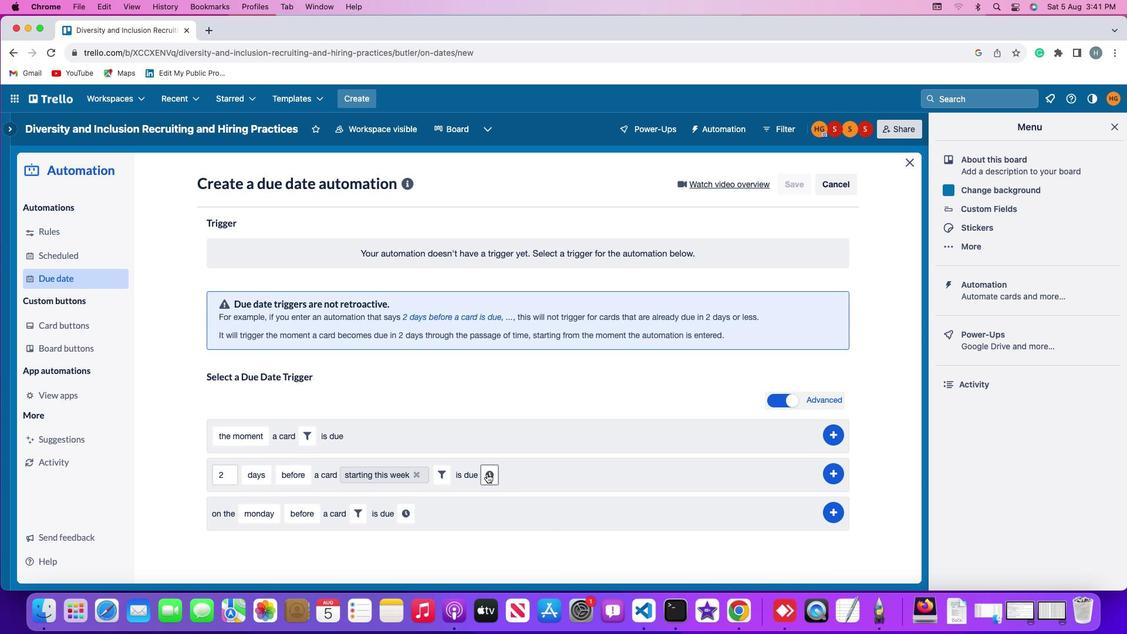 
Action: Mouse pressed left at (483, 469)
Screenshot: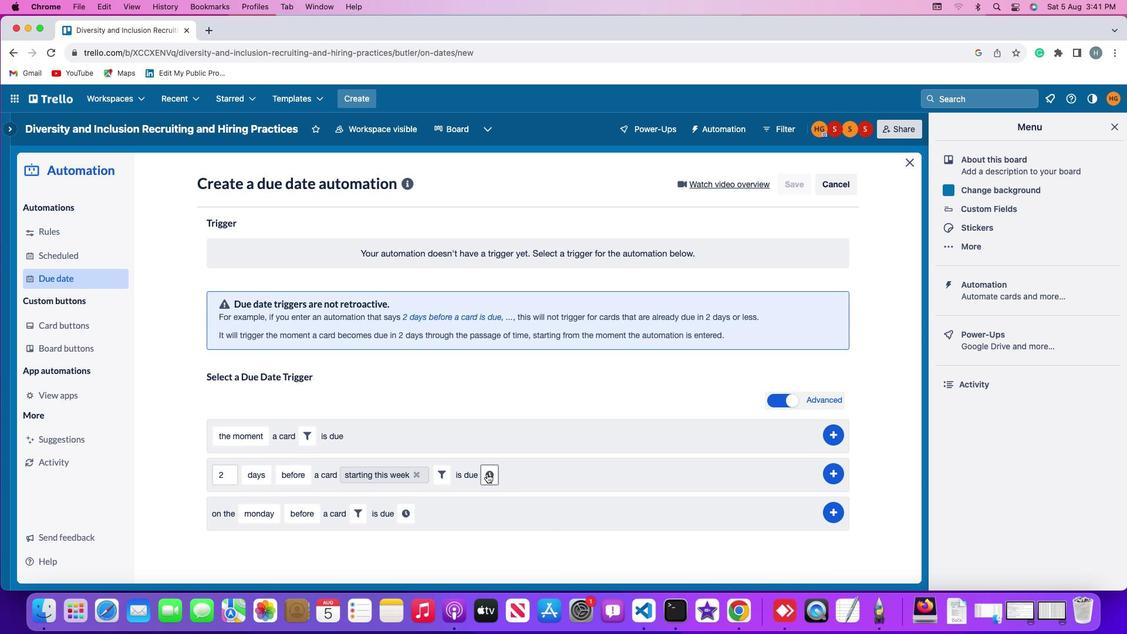 
Action: Mouse moved to (506, 475)
Screenshot: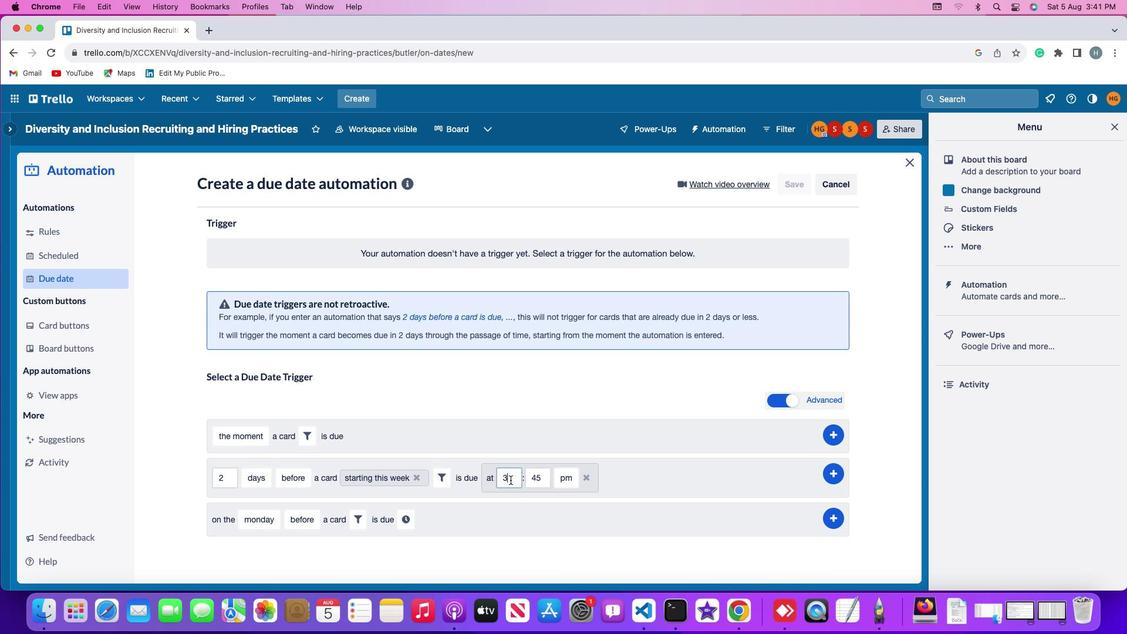 
Action: Mouse pressed left at (506, 475)
Screenshot: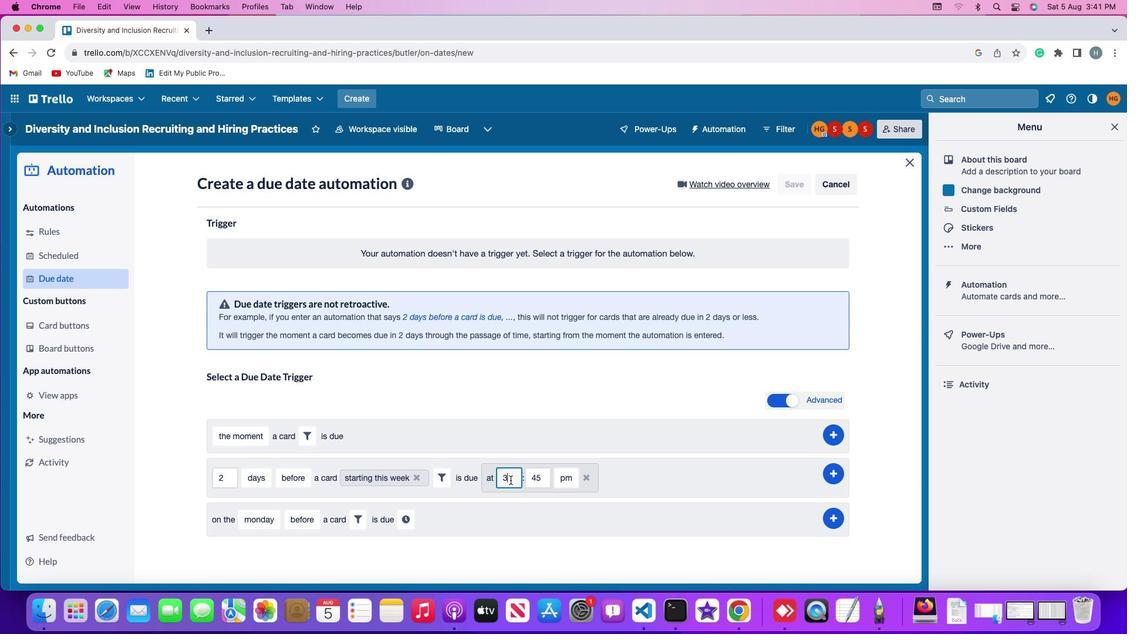 
Action: Mouse moved to (508, 475)
Screenshot: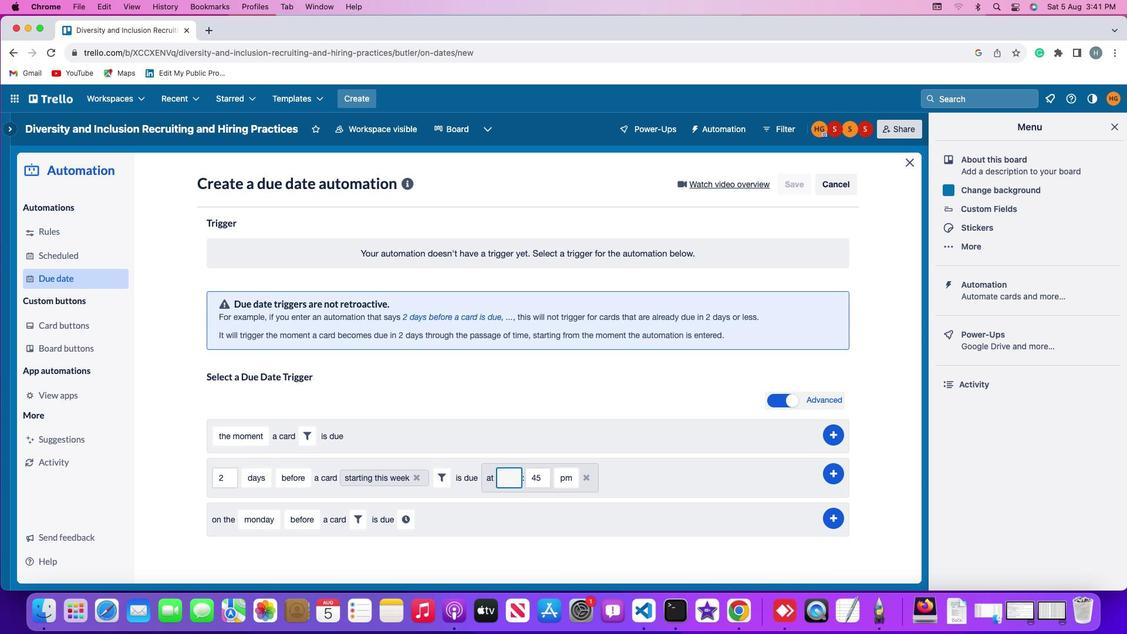 
Action: Key pressed Key.backspace'1''1'
Screenshot: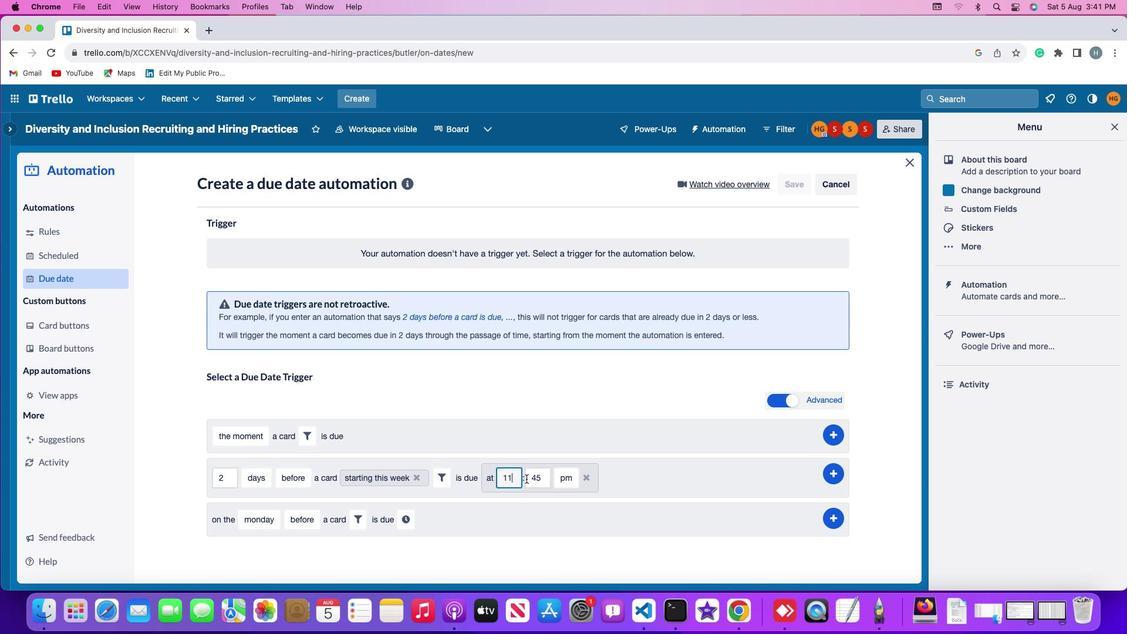 
Action: Mouse moved to (540, 473)
Screenshot: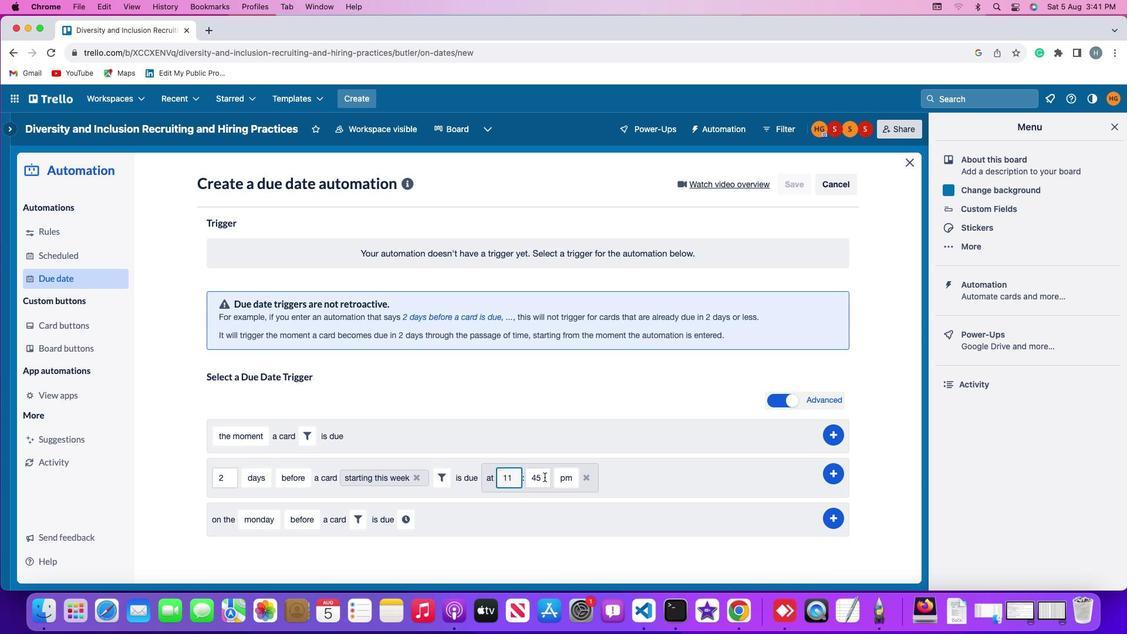 
Action: Mouse pressed left at (540, 473)
Screenshot: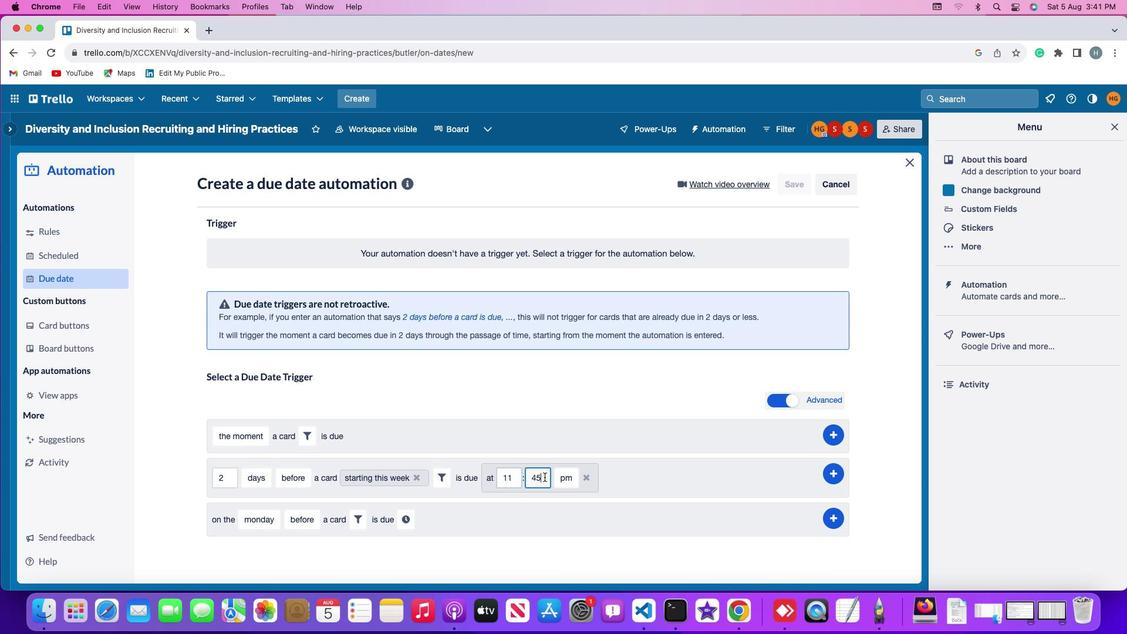 
Action: Key pressed Key.backspaceKey.backspace'0''0'
Screenshot: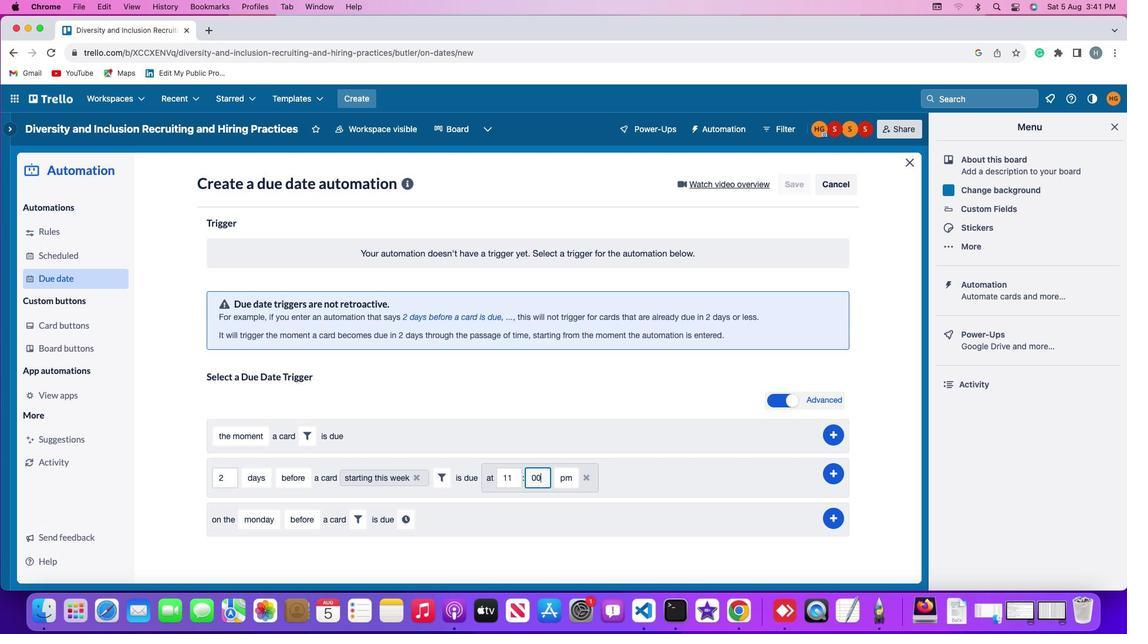 
Action: Mouse moved to (563, 502)
Screenshot: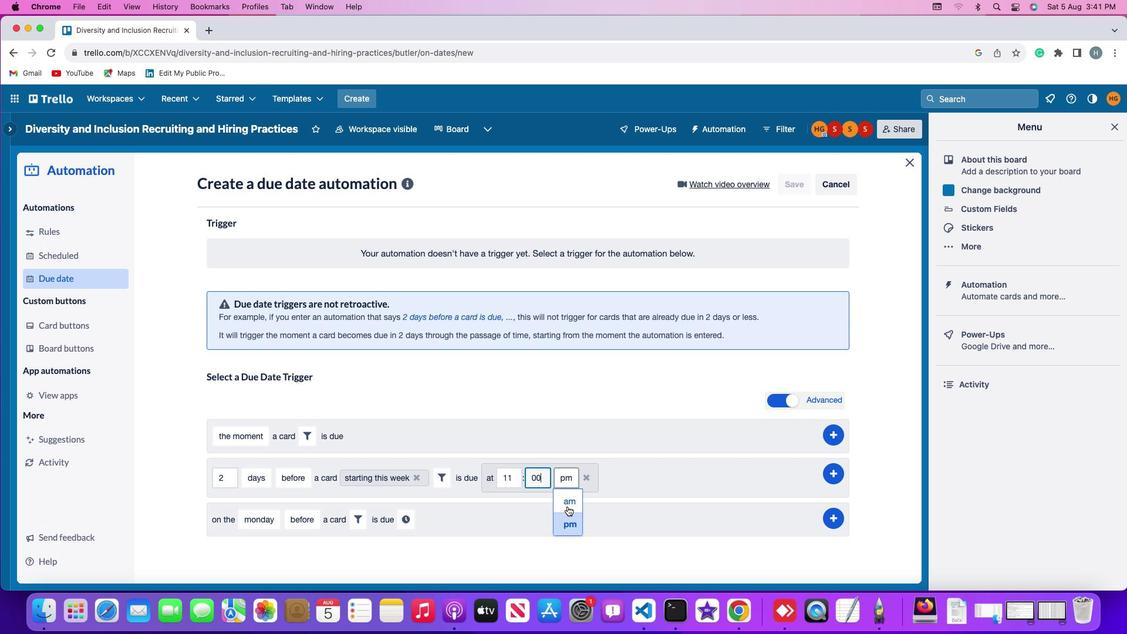 
Action: Mouse pressed left at (563, 502)
Screenshot: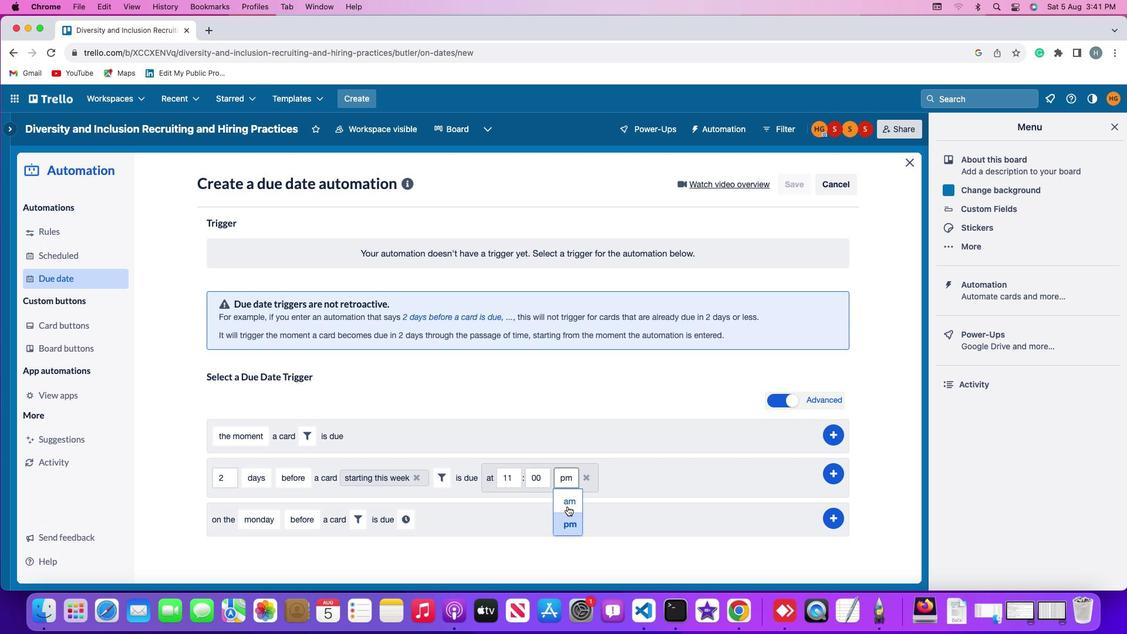
Action: Mouse moved to (833, 465)
Screenshot: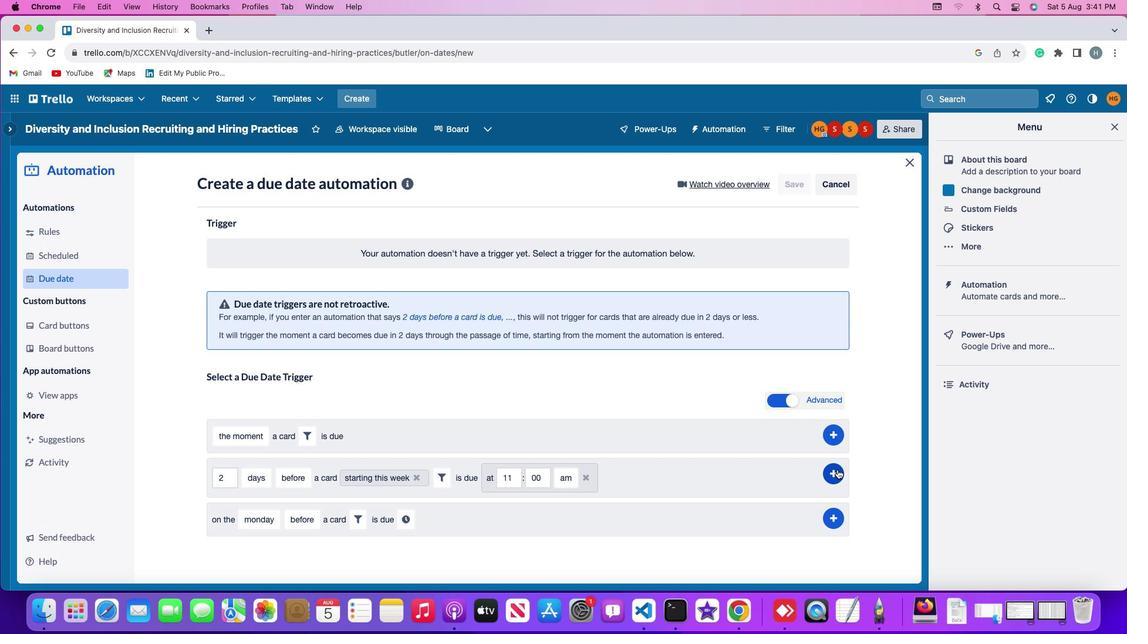 
Action: Mouse pressed left at (833, 465)
Screenshot: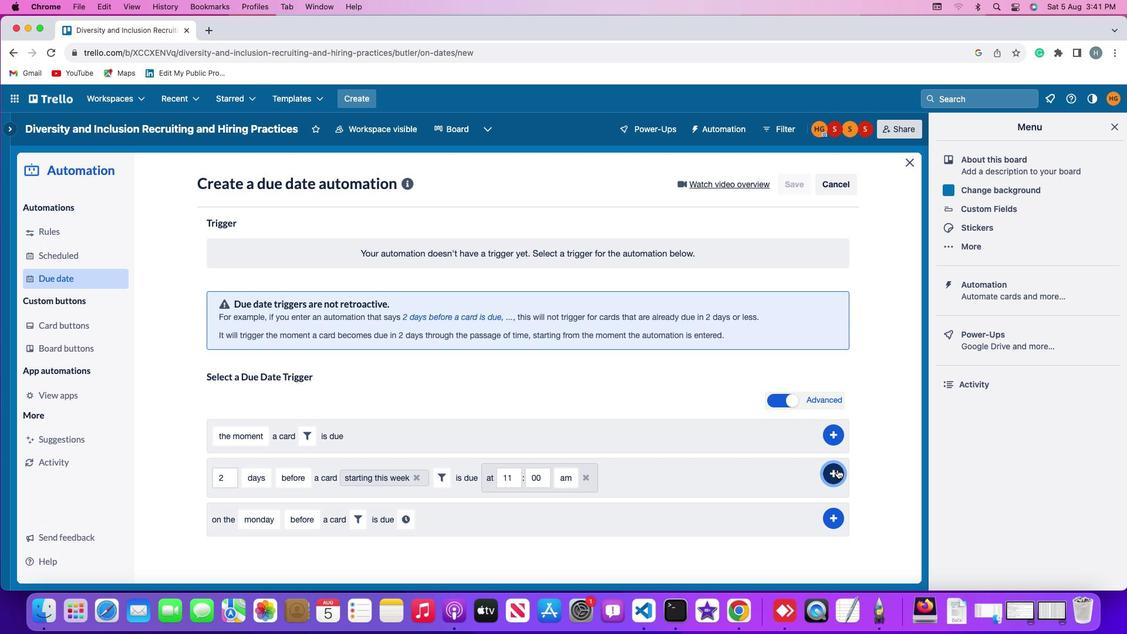 
Action: Mouse moved to (880, 320)
Screenshot: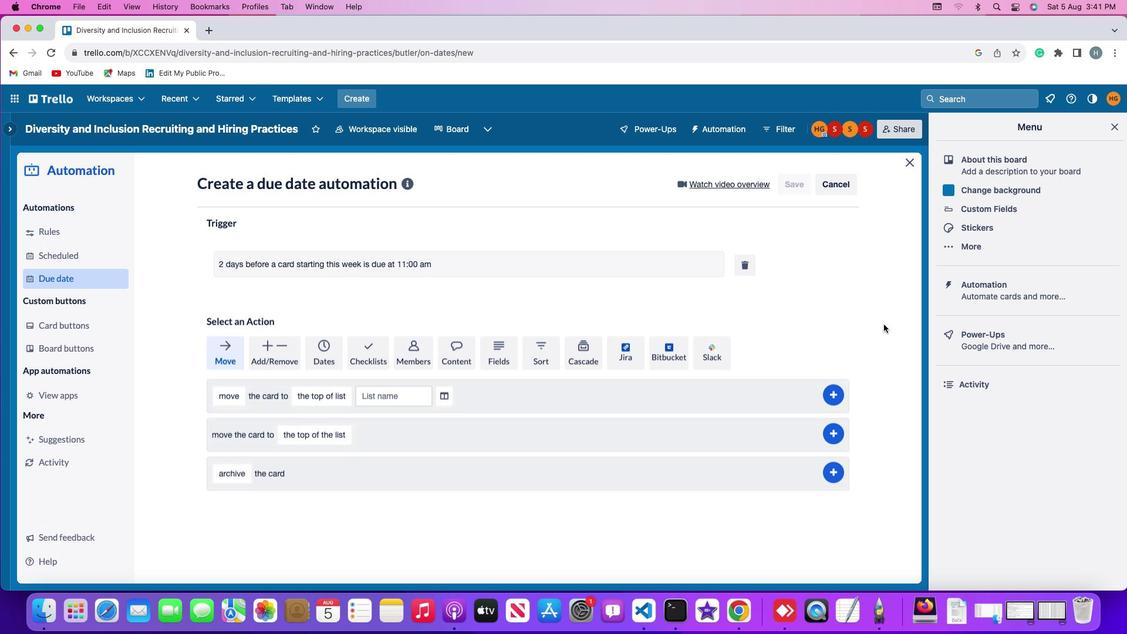 
